 Task: In the Page Animals.pptxselect the entire text, and change the font case to  'sentence case'and apply the design theme 'facet'and apply the transition fall overand insert the  date and timewith color yellow
Action: Mouse moved to (25, 93)
Screenshot: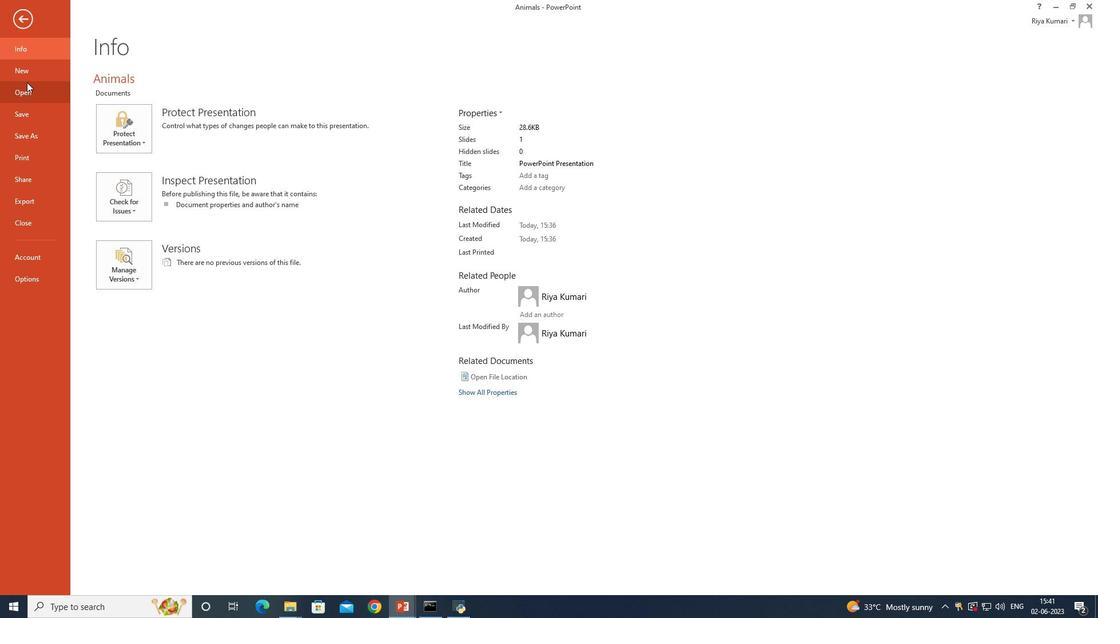 
Action: Mouse pressed left at (25, 93)
Screenshot: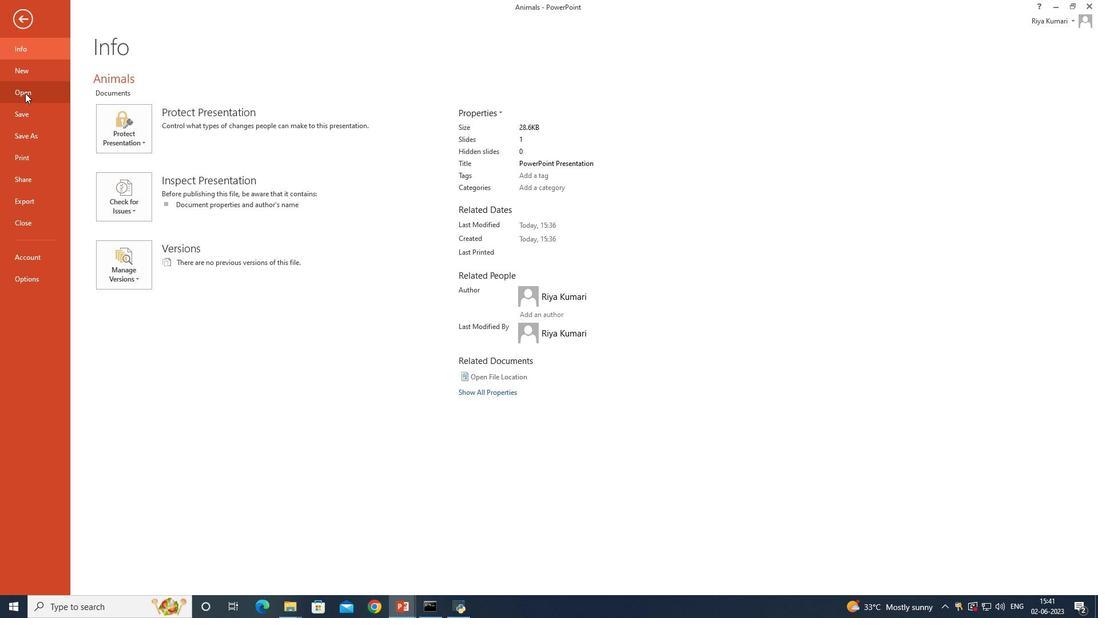 
Action: Mouse moved to (405, 120)
Screenshot: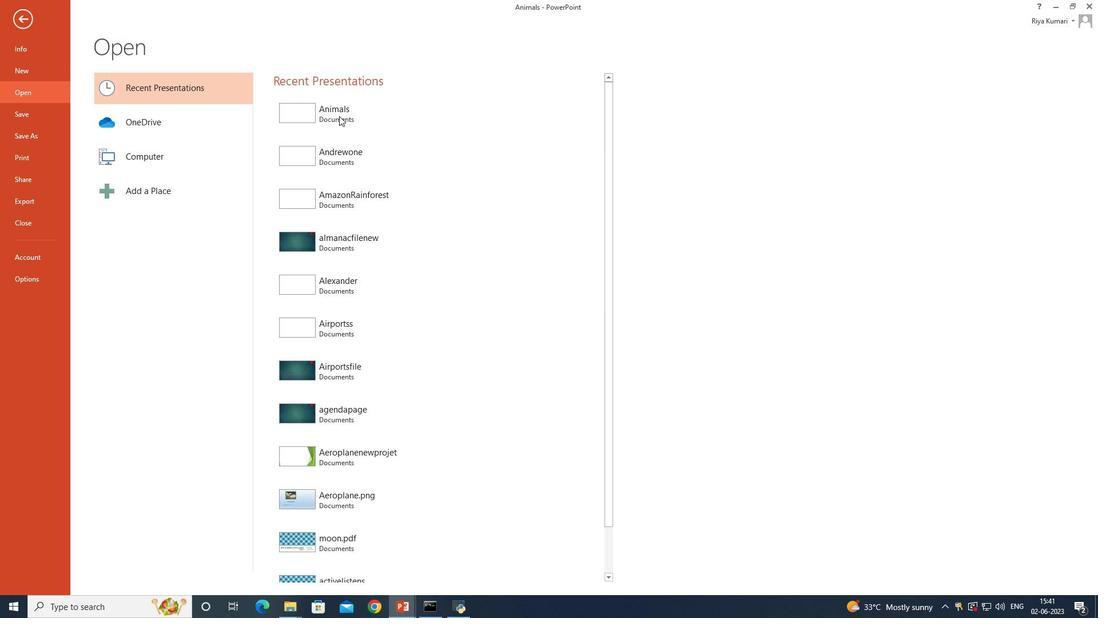 
Action: Mouse pressed left at (405, 120)
Screenshot: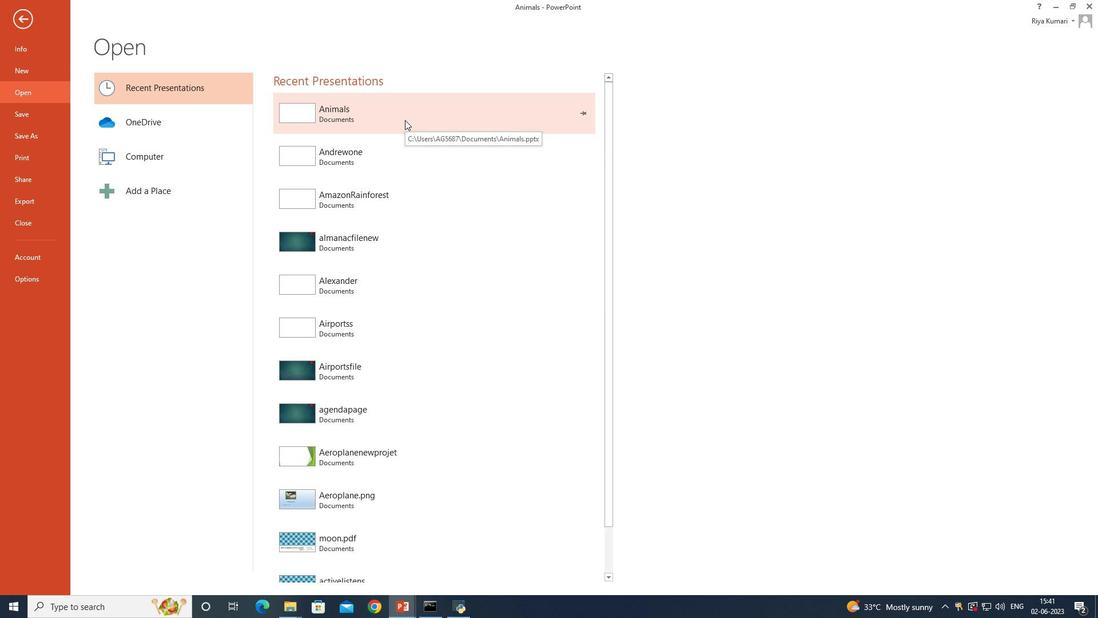 
Action: Mouse moved to (622, 353)
Screenshot: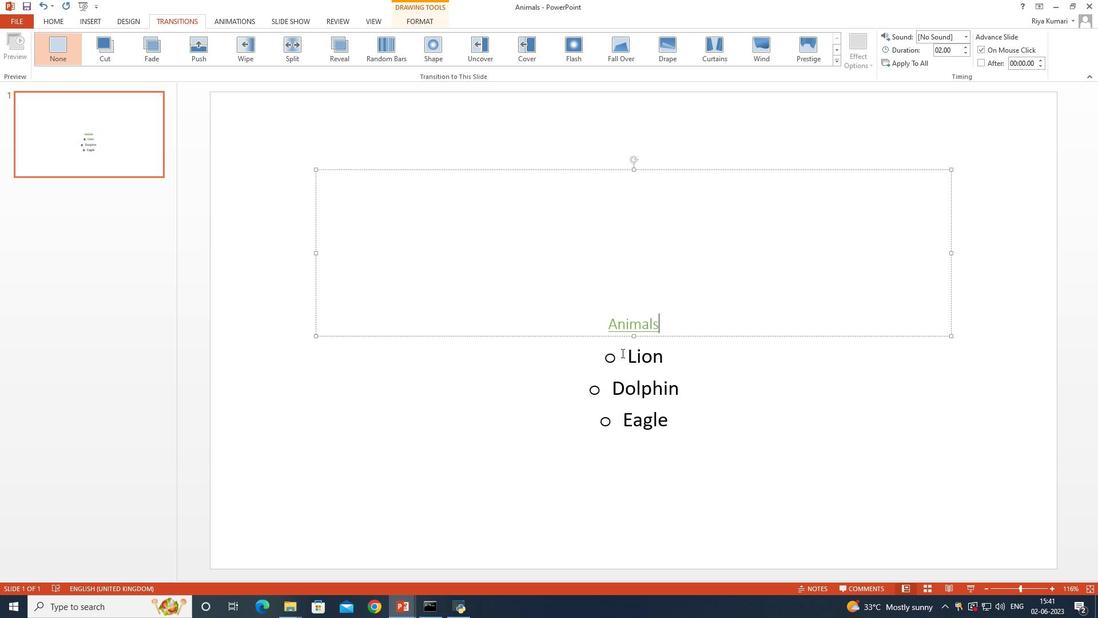 
Action: Mouse pressed left at (622, 353)
Screenshot: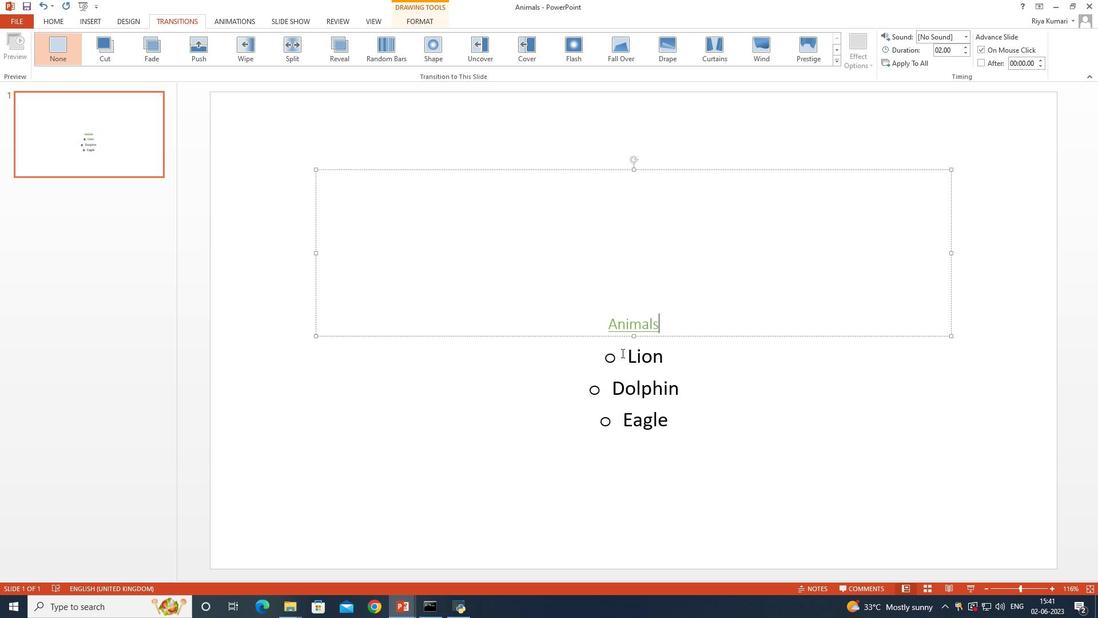 
Action: Mouse moved to (42, 17)
Screenshot: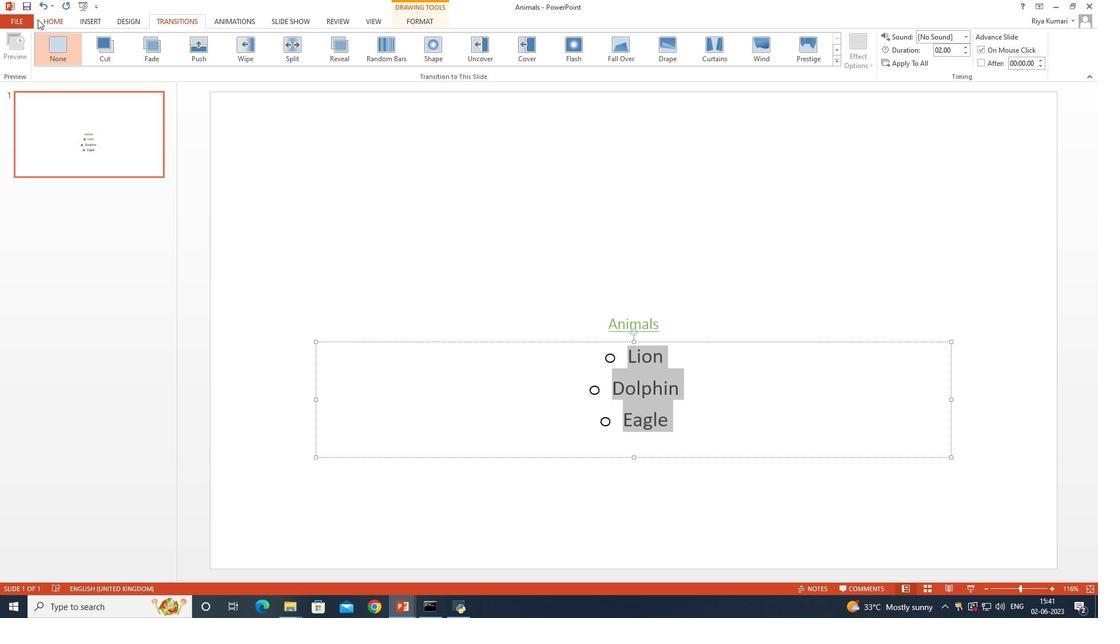 
Action: Mouse pressed left at (42, 17)
Screenshot: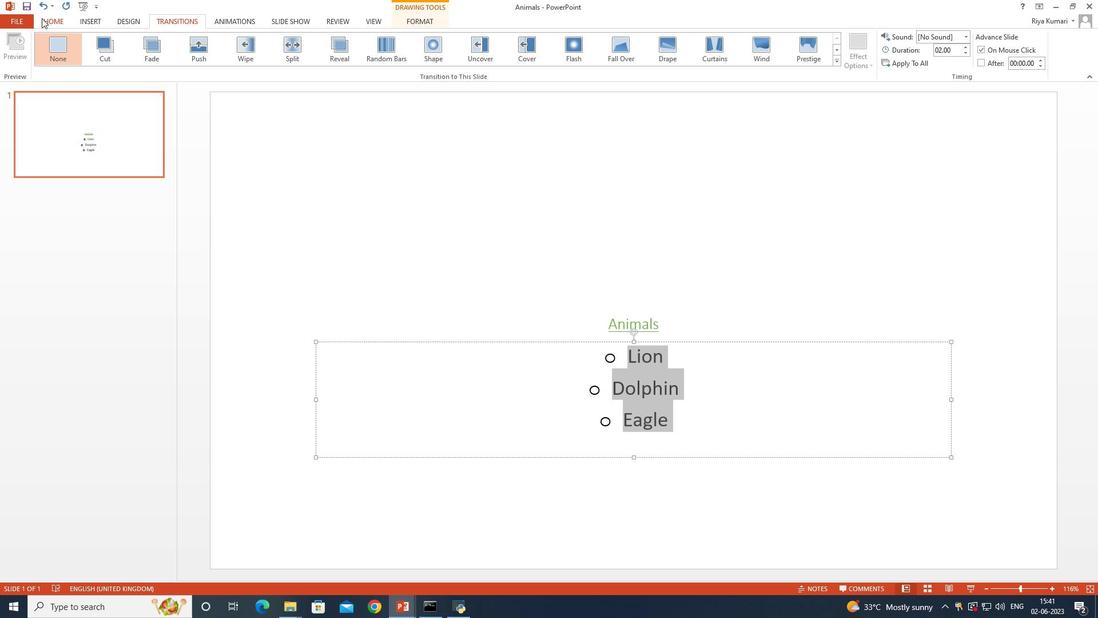 
Action: Mouse moved to (254, 58)
Screenshot: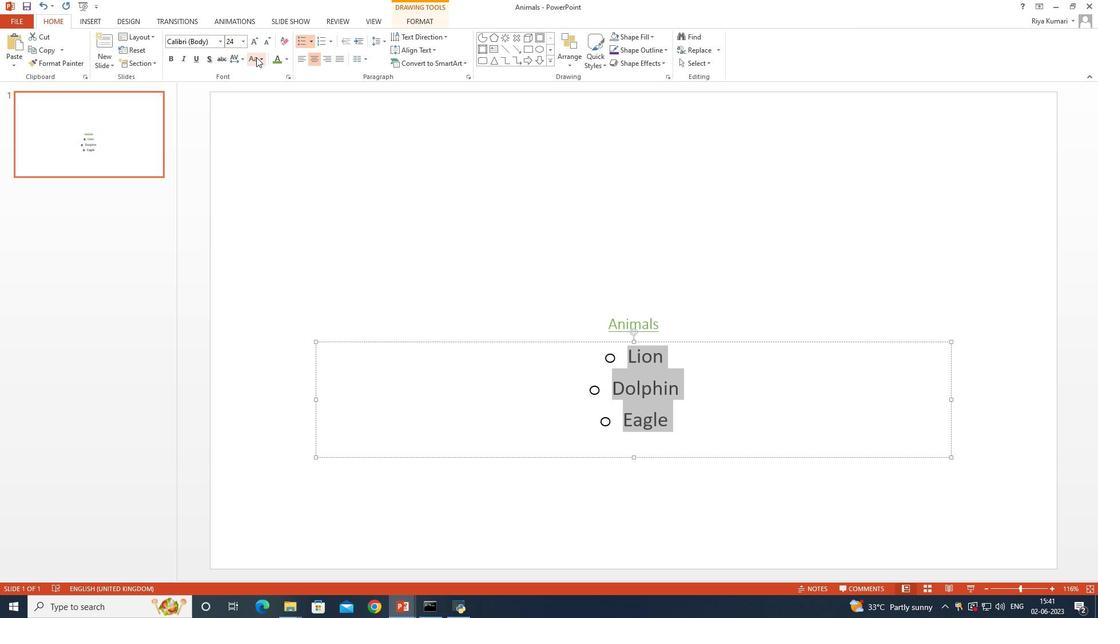 
Action: Mouse pressed left at (254, 58)
Screenshot: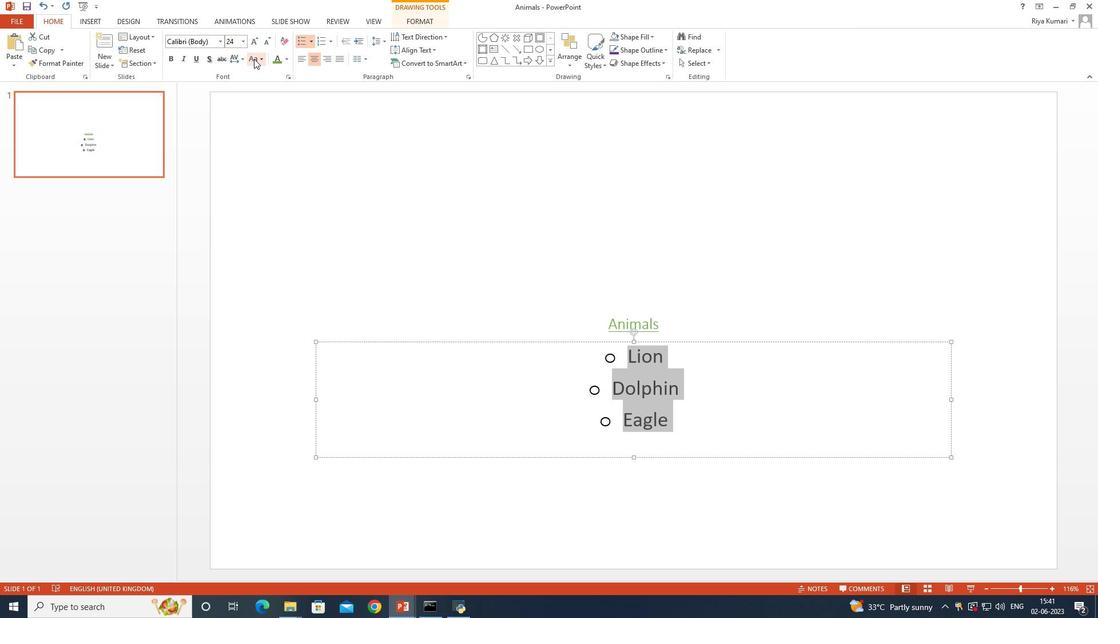 
Action: Mouse moved to (275, 70)
Screenshot: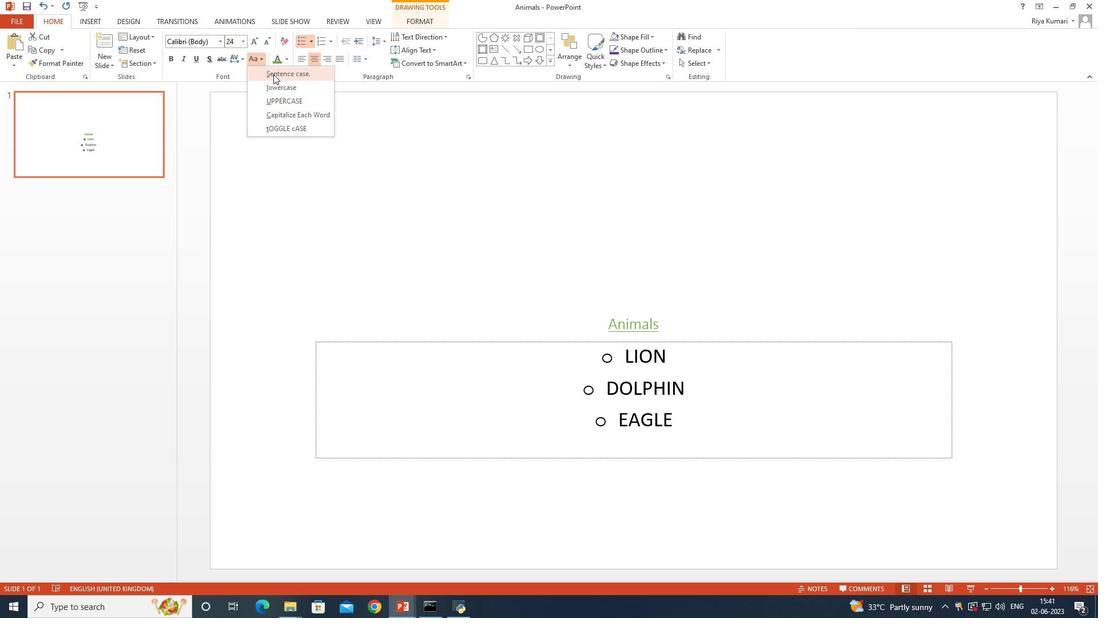 
Action: Mouse pressed left at (275, 70)
Screenshot: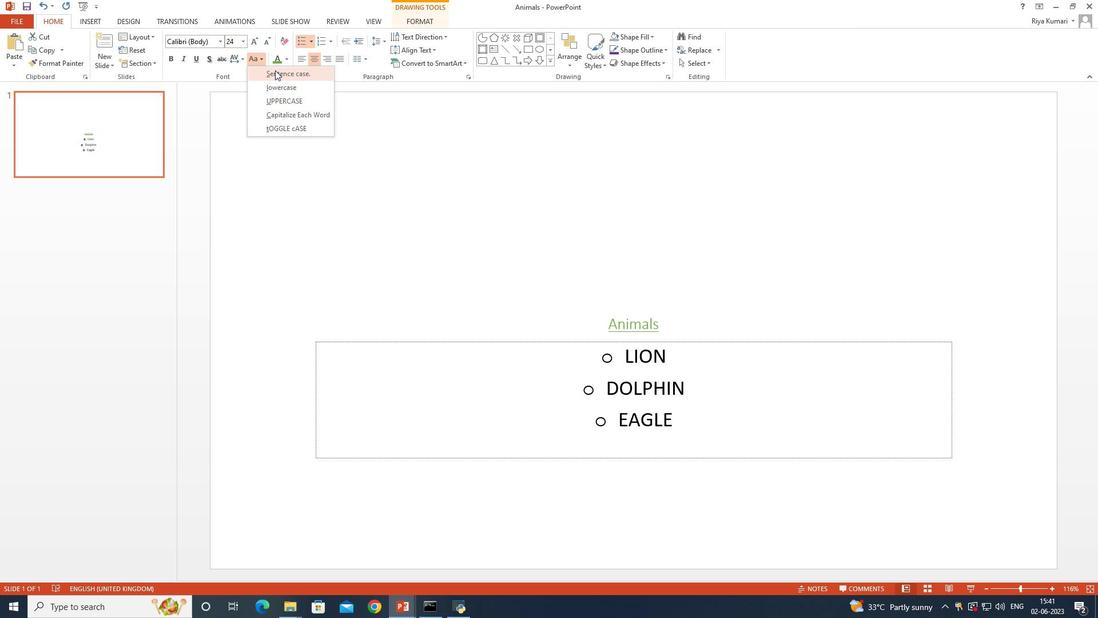 
Action: Mouse moved to (136, 22)
Screenshot: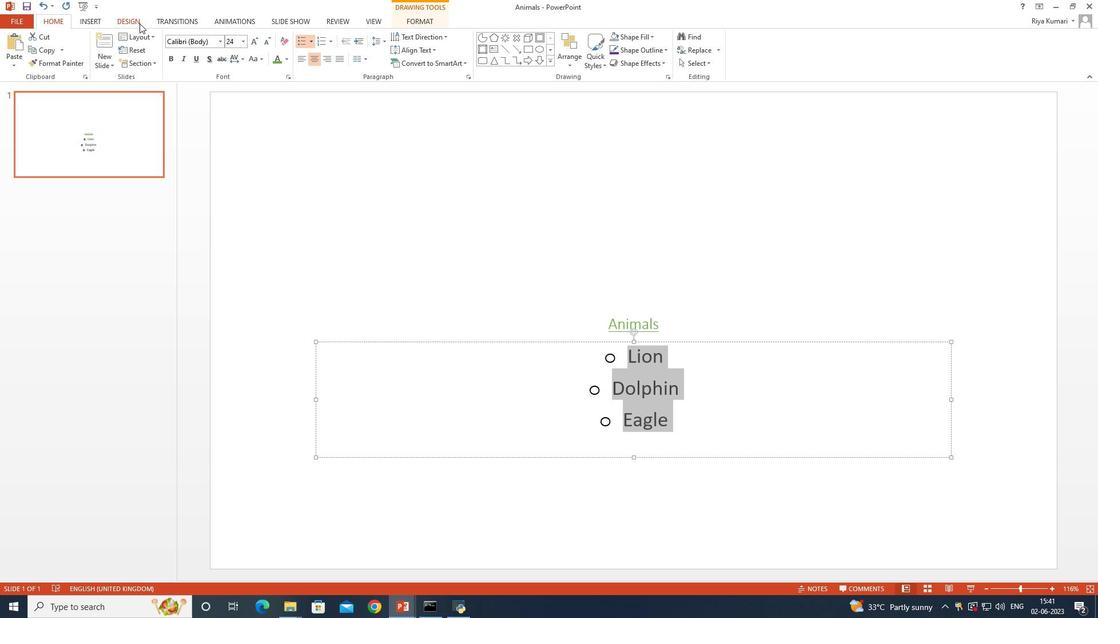 
Action: Mouse pressed left at (136, 22)
Screenshot: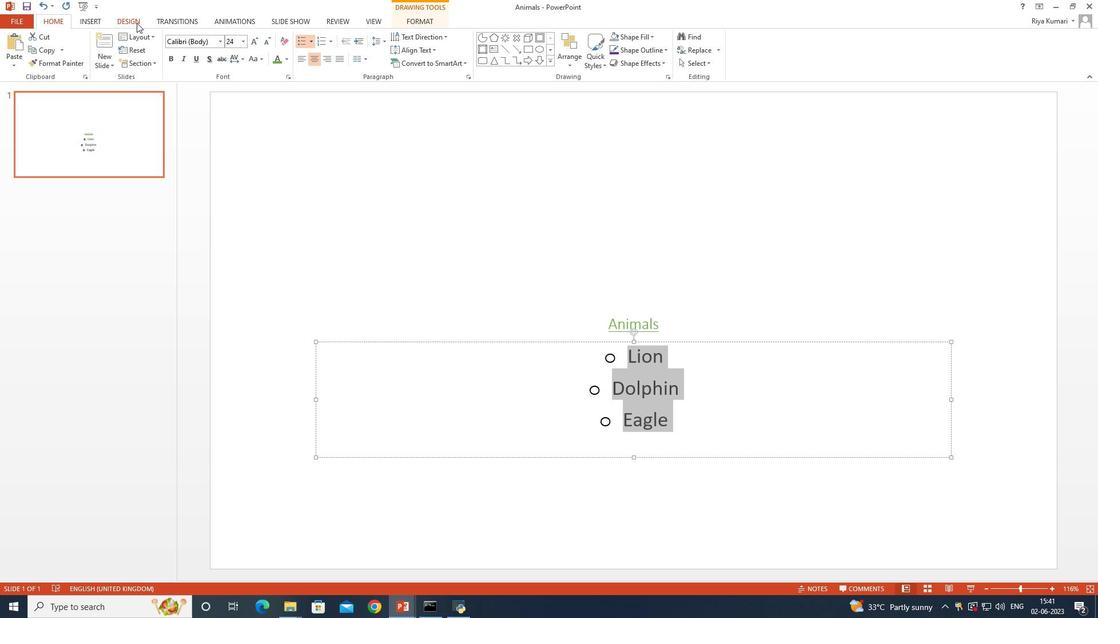 
Action: Mouse moved to (146, 46)
Screenshot: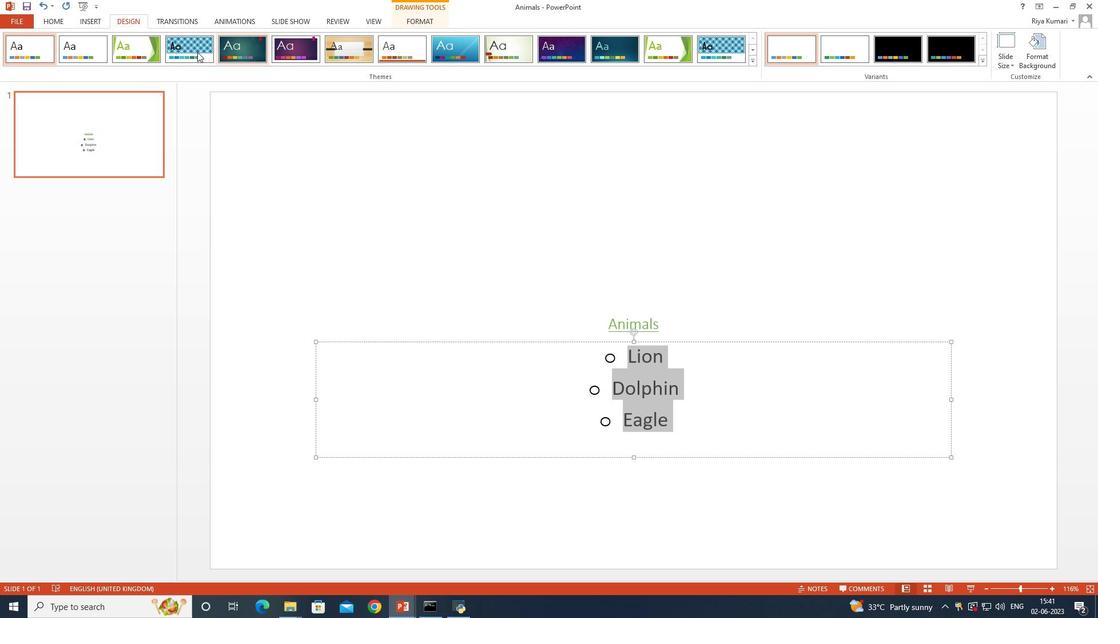 
Action: Mouse pressed left at (146, 46)
Screenshot: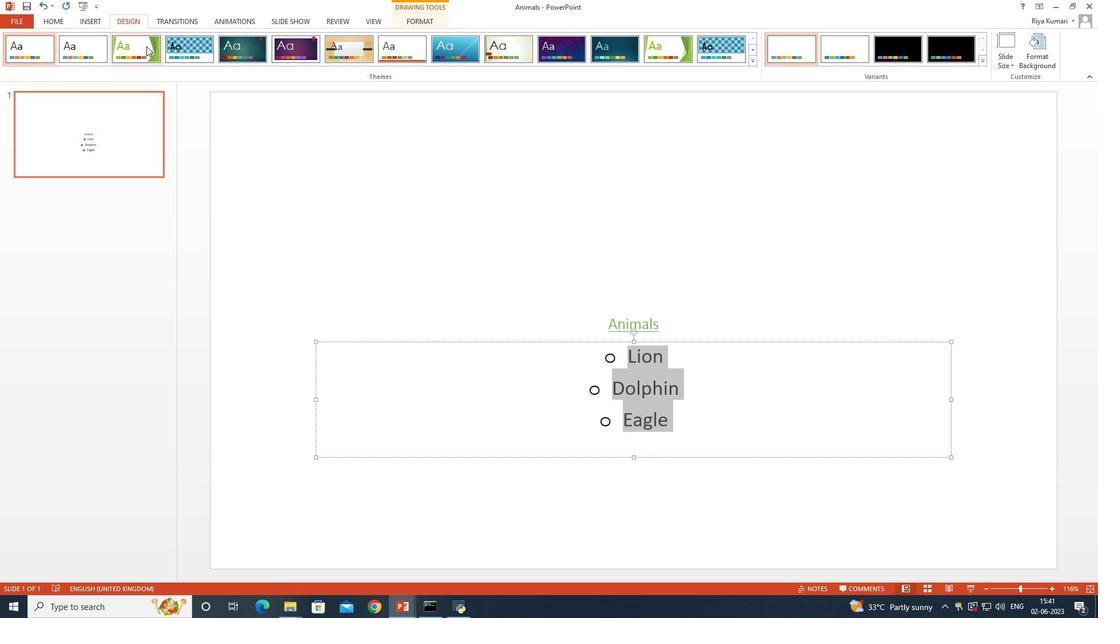 
Action: Mouse moved to (166, 21)
Screenshot: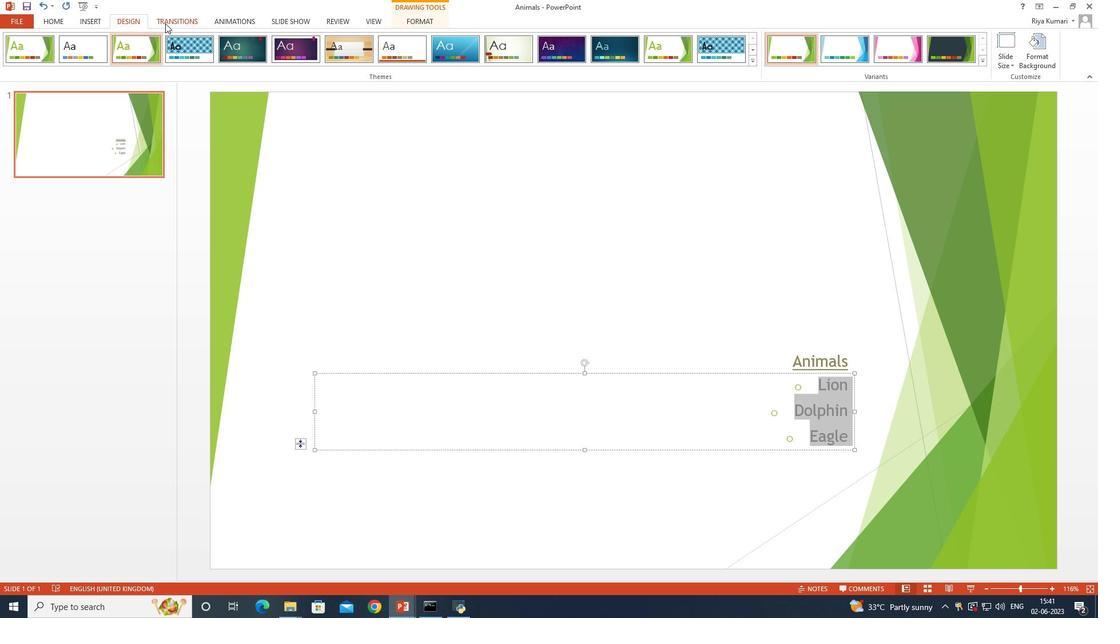 
Action: Mouse pressed left at (166, 21)
Screenshot: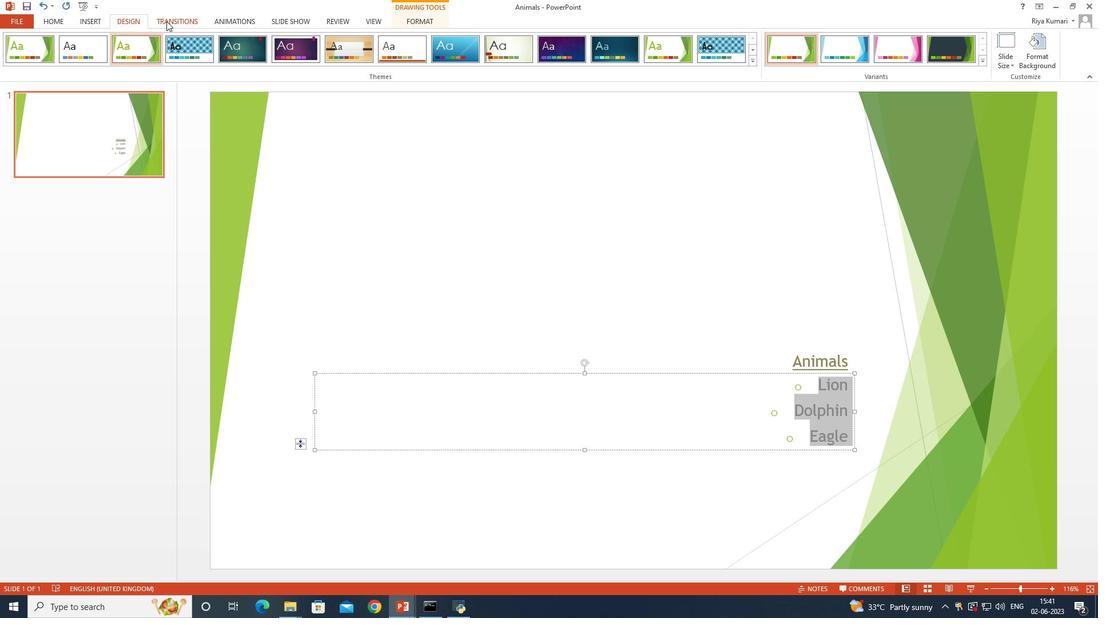 
Action: Mouse moved to (610, 46)
Screenshot: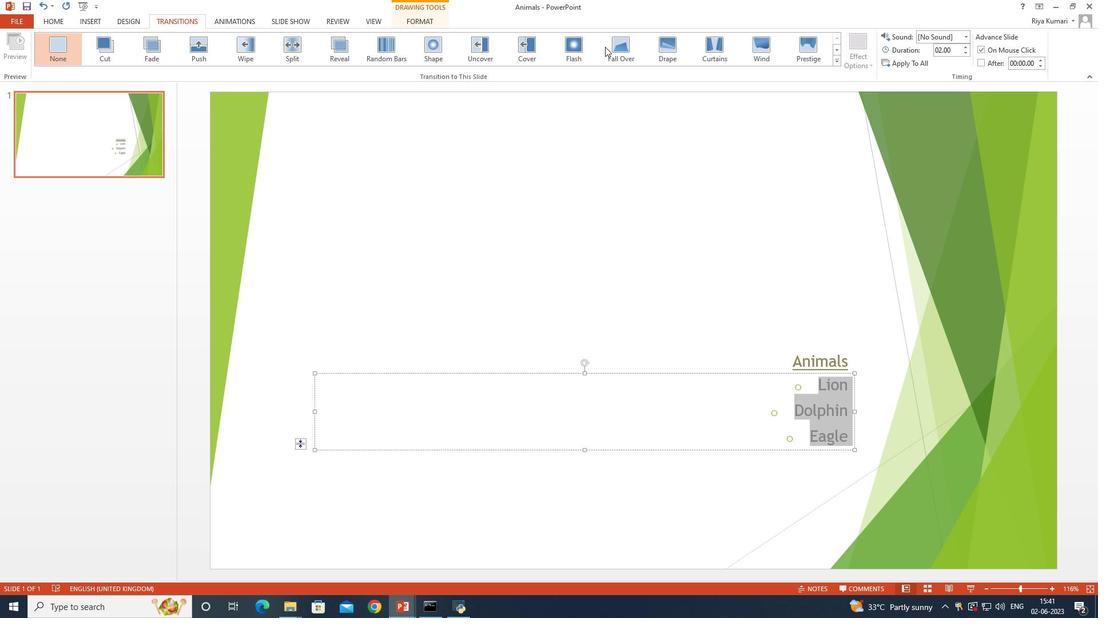 
Action: Mouse pressed left at (610, 46)
Screenshot: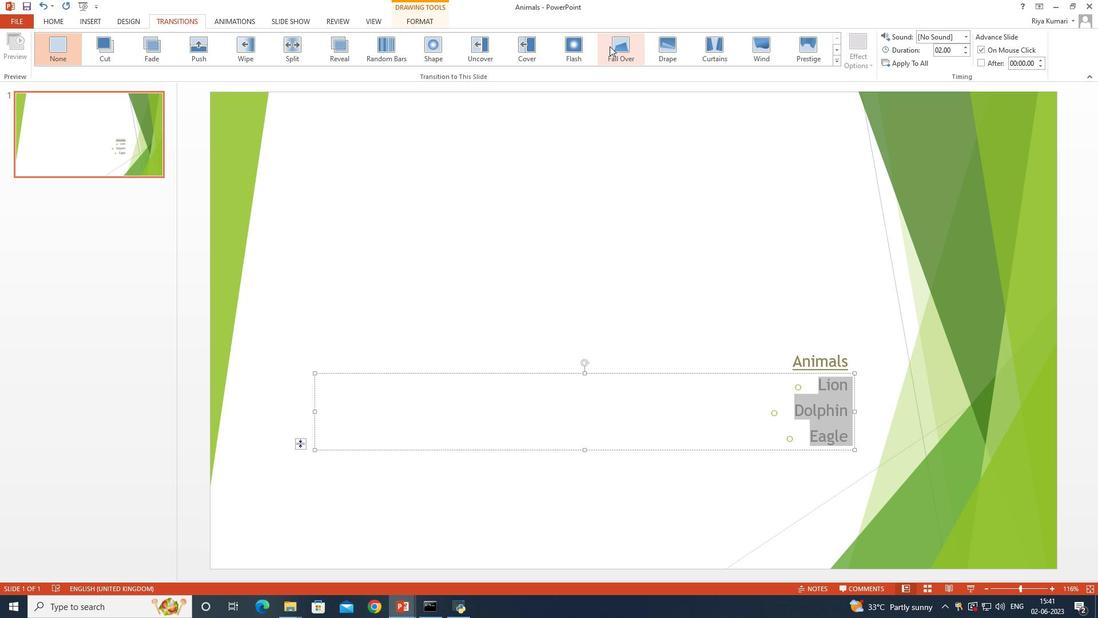 
Action: Mouse moved to (612, 62)
Screenshot: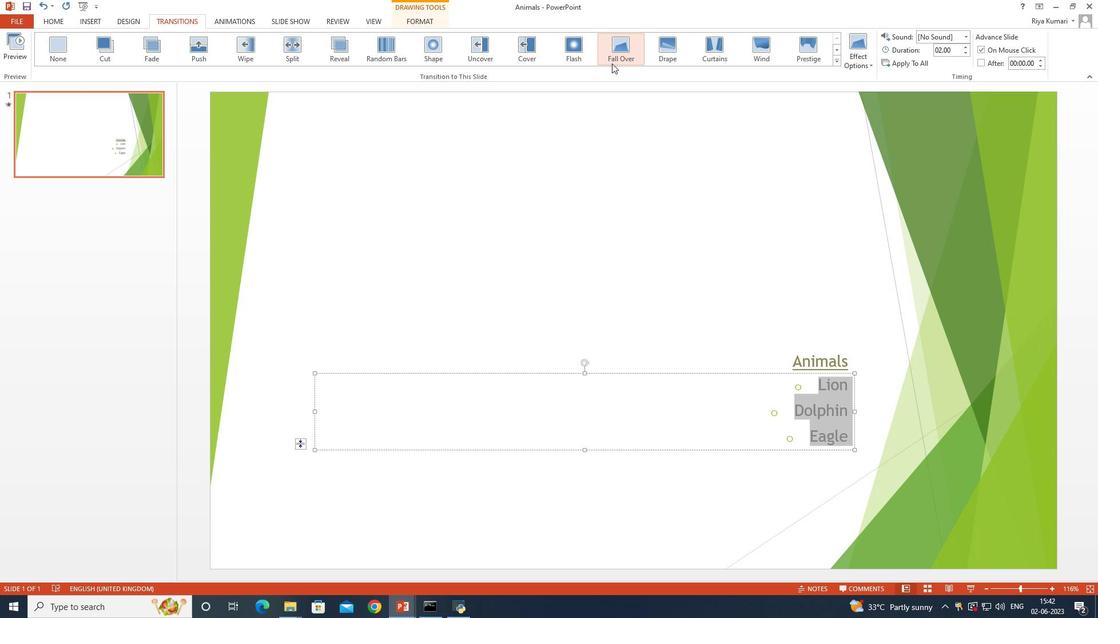 
Action: Mouse pressed left at (612, 62)
Screenshot: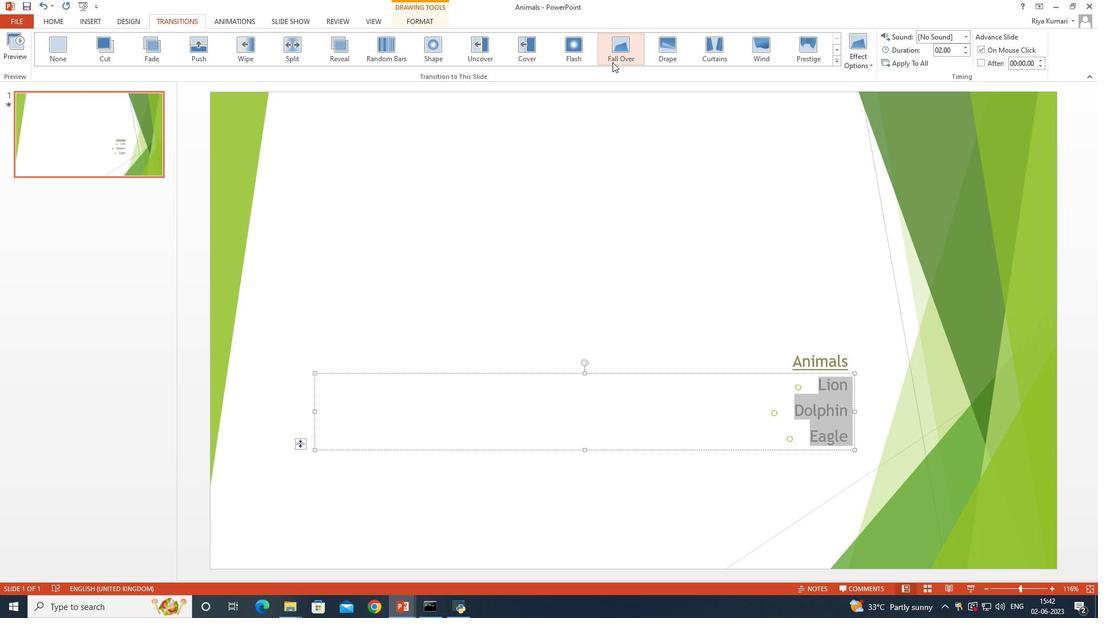 
Action: Mouse moved to (50, 22)
Screenshot: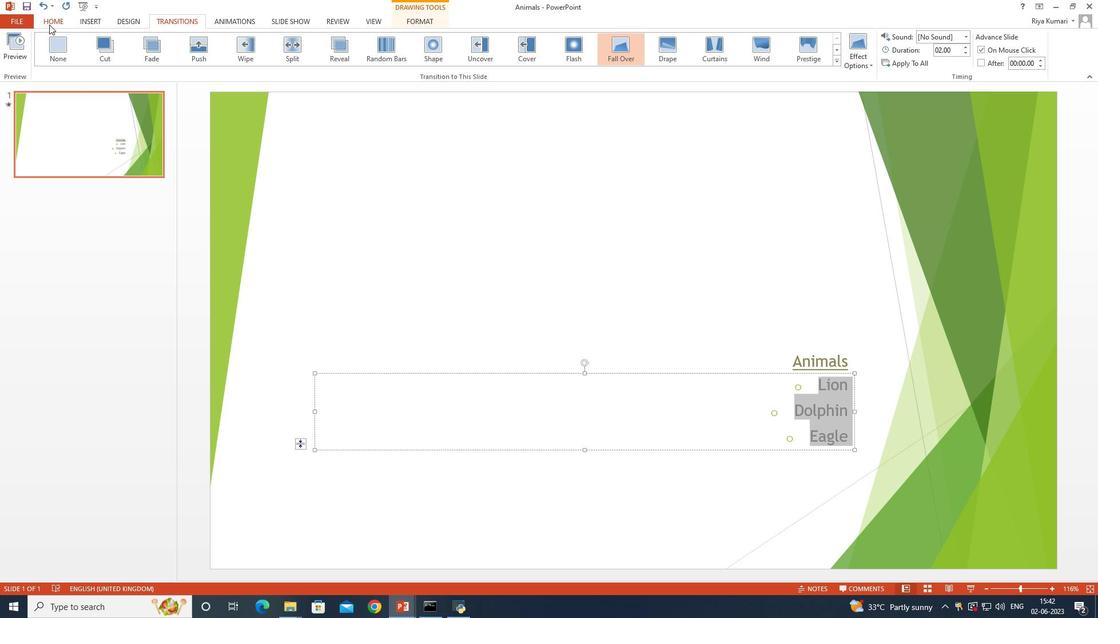 
Action: Mouse pressed left at (50, 22)
Screenshot: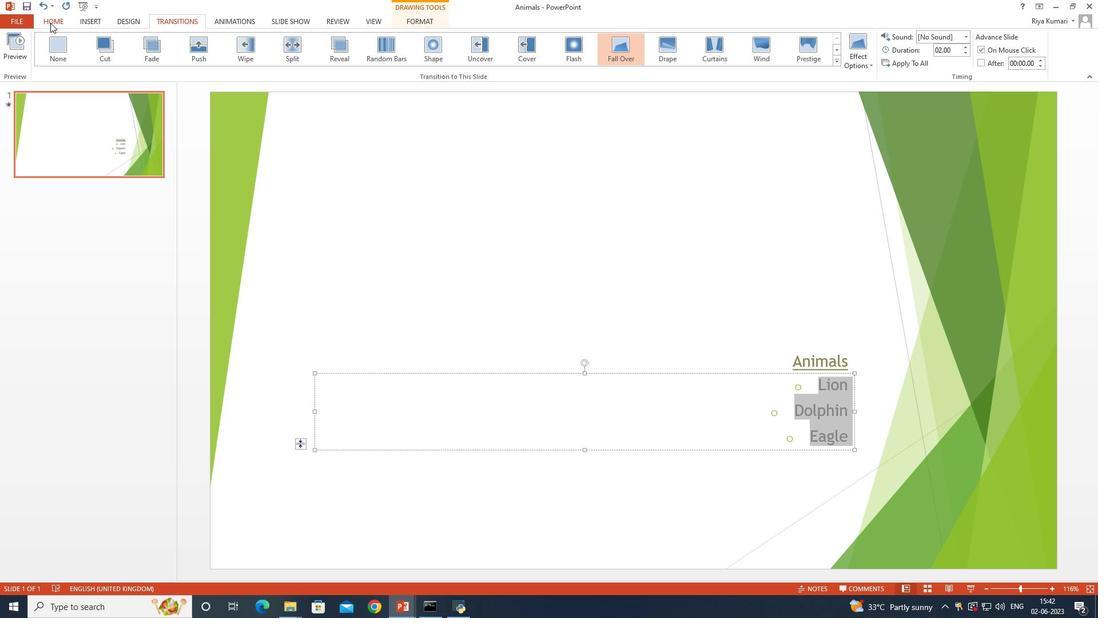 
Action: Mouse moved to (91, 21)
Screenshot: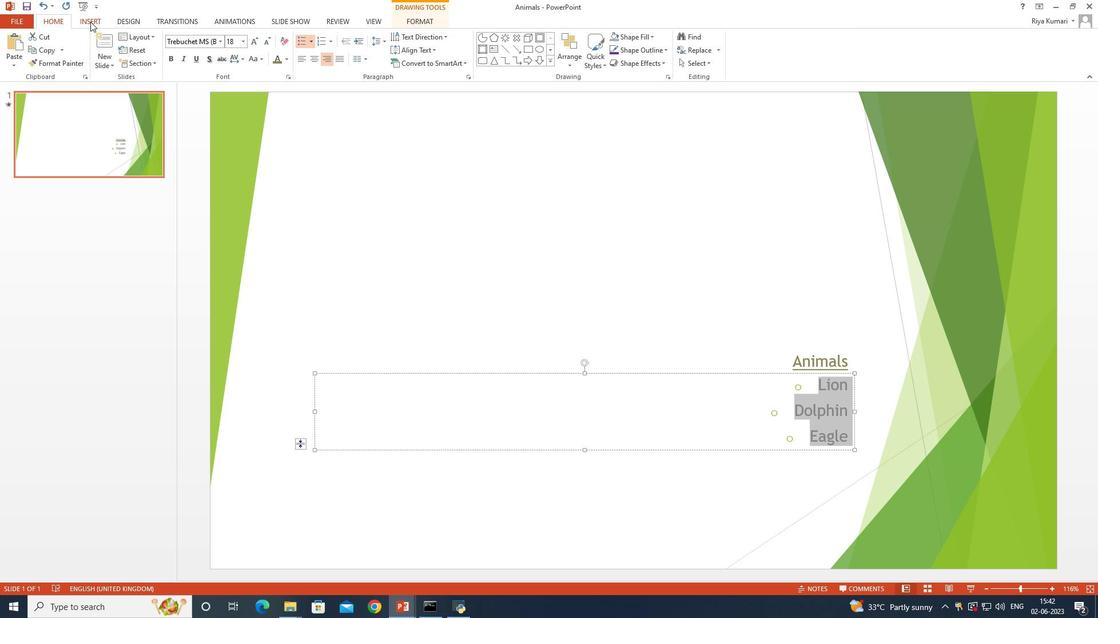 
Action: Mouse pressed left at (91, 21)
Screenshot: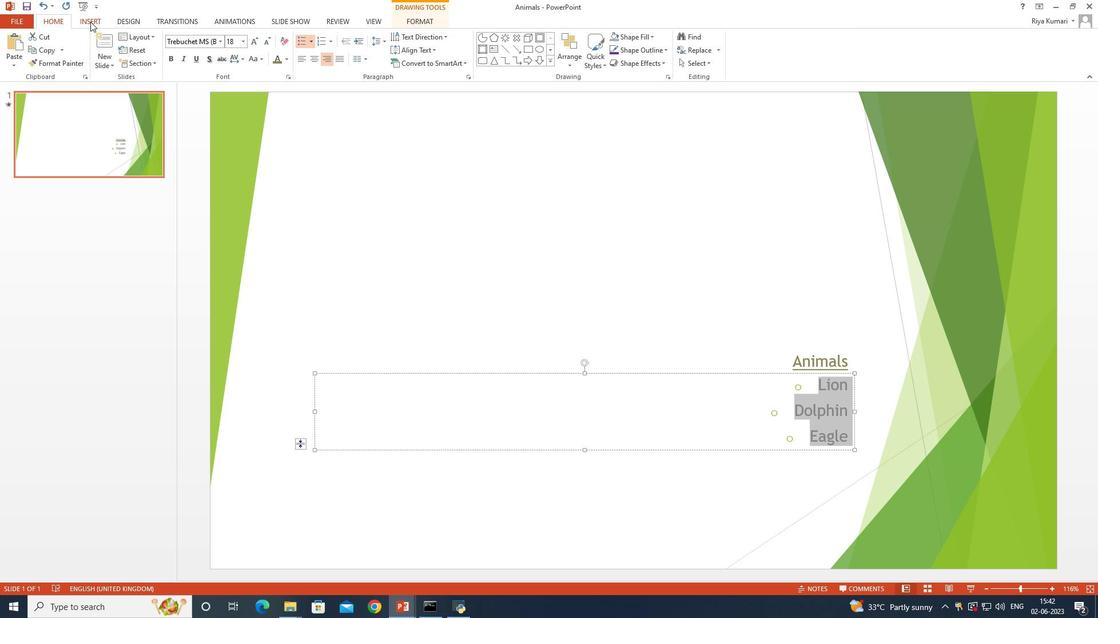 
Action: Mouse moved to (492, 60)
Screenshot: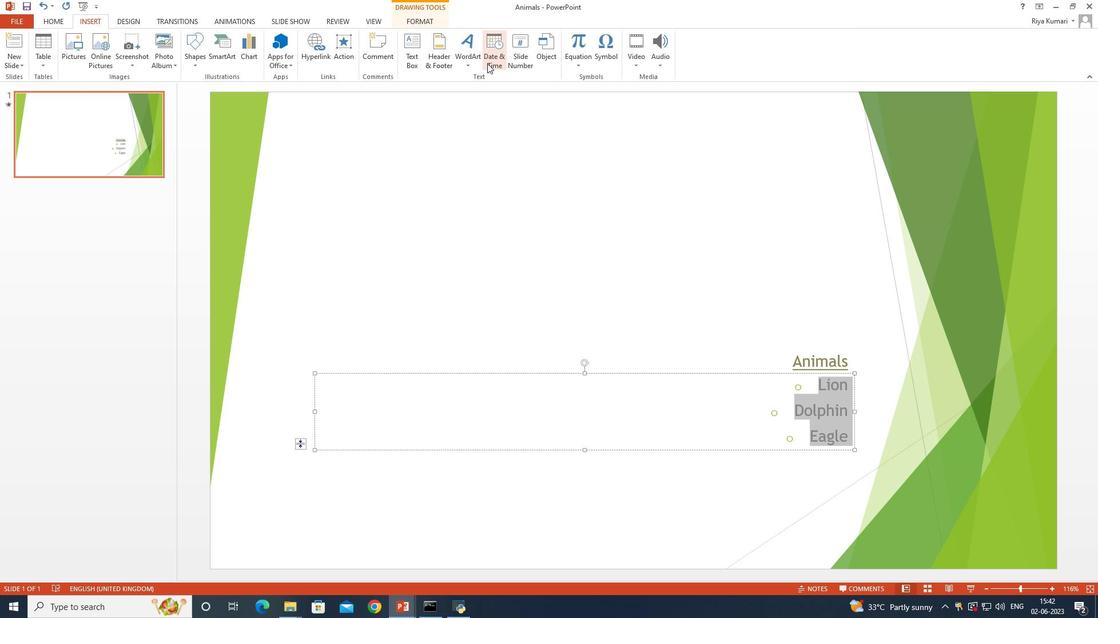 
Action: Mouse pressed left at (492, 60)
Screenshot: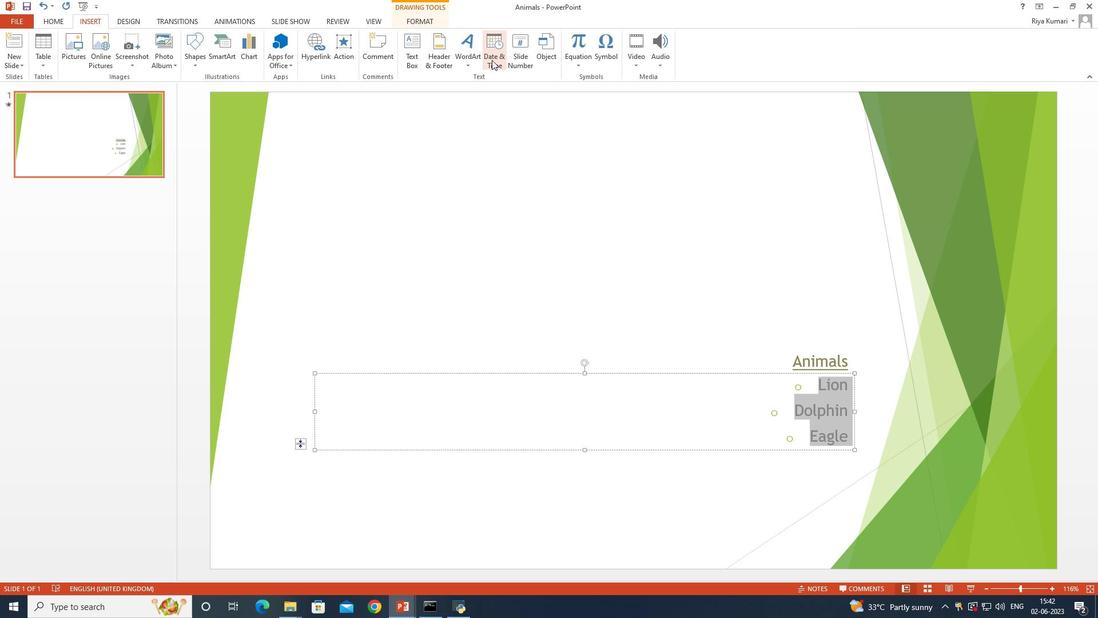 
Action: Mouse moved to (452, 260)
Screenshot: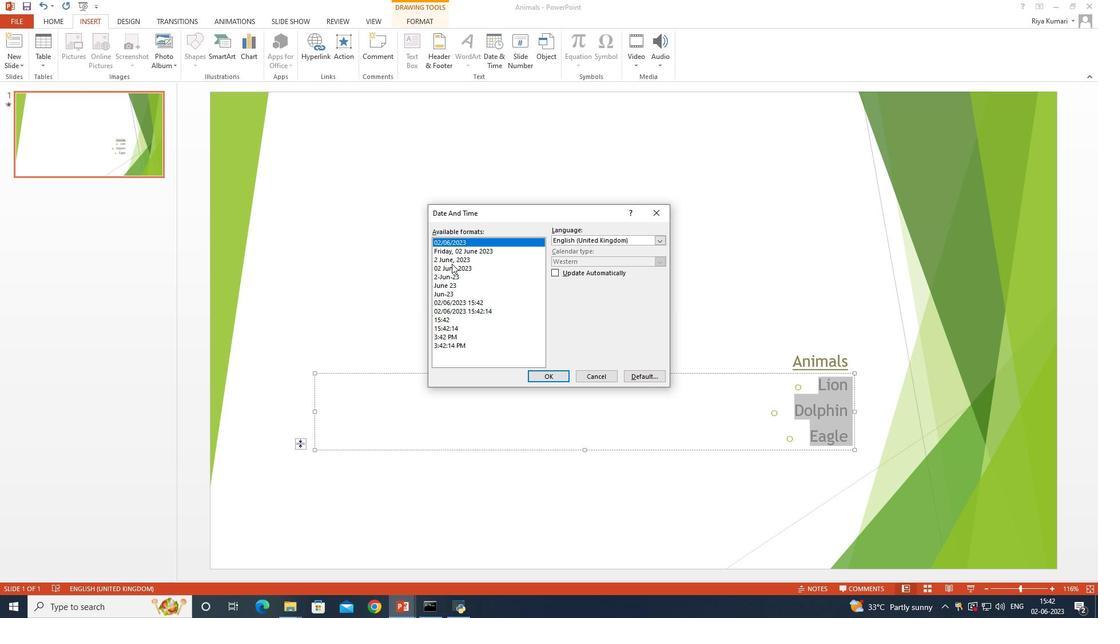 
Action: Mouse pressed left at (452, 260)
Screenshot: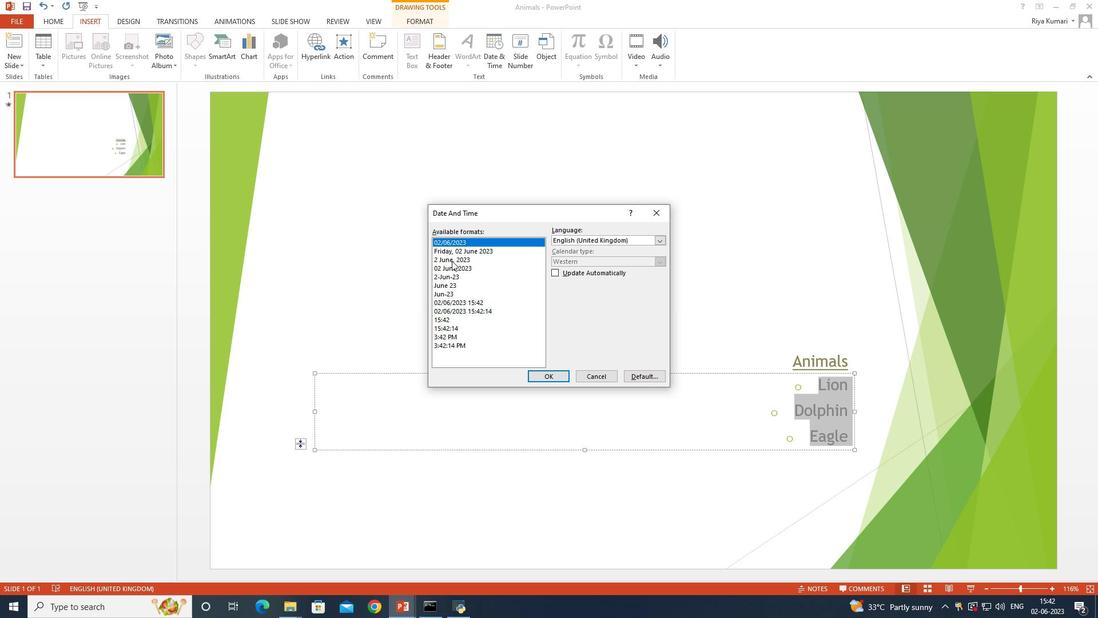 
Action: Mouse moved to (544, 373)
Screenshot: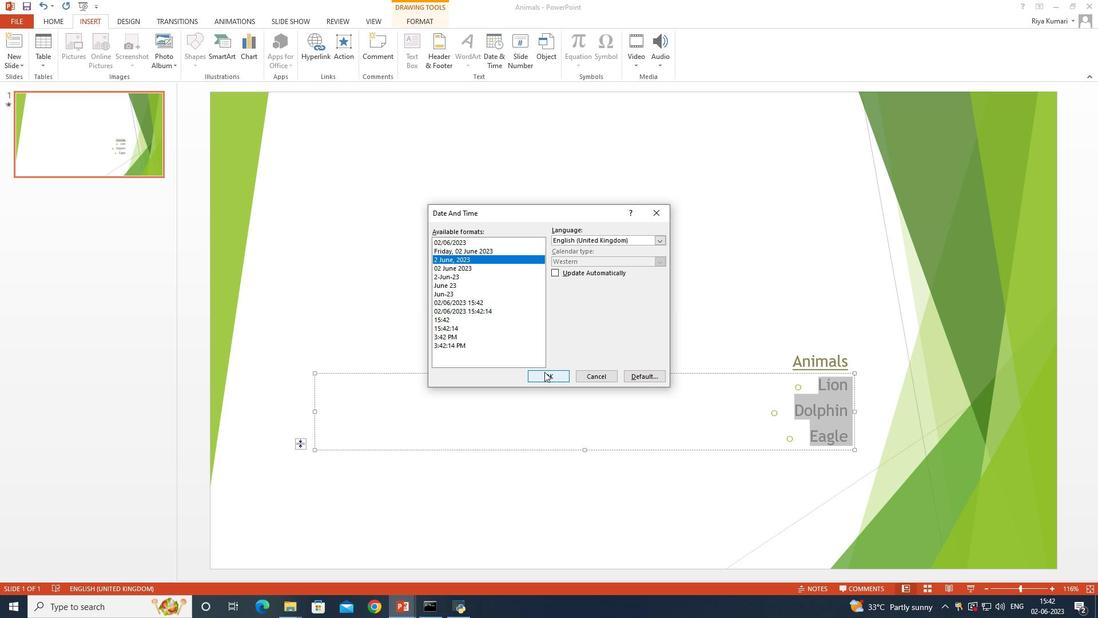 
Action: Mouse pressed left at (544, 373)
Screenshot: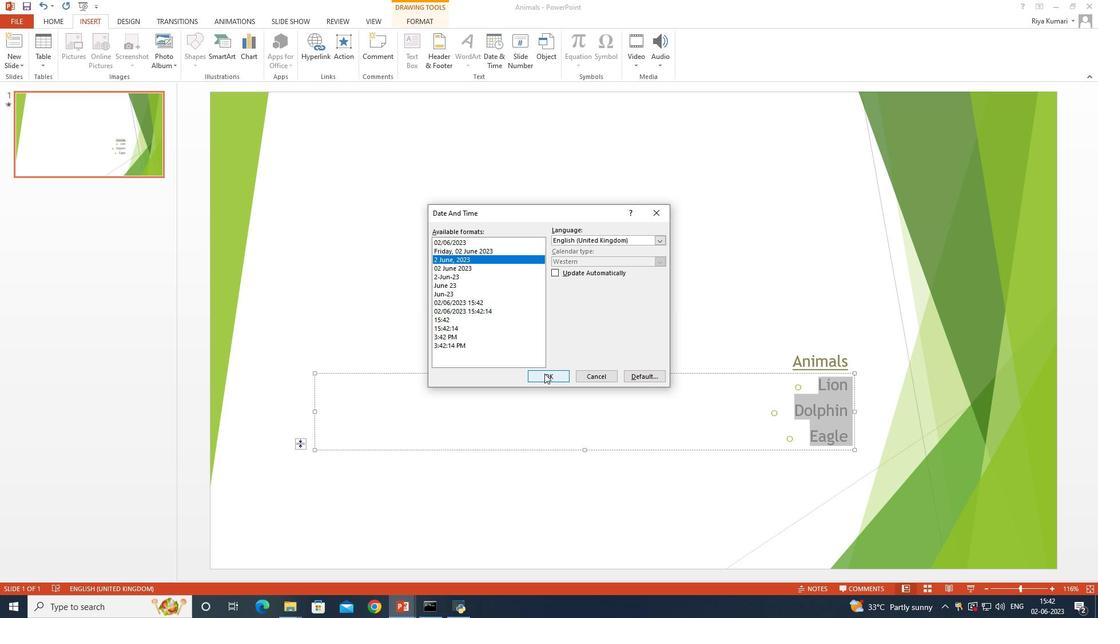 
Action: Mouse moved to (678, 376)
Screenshot: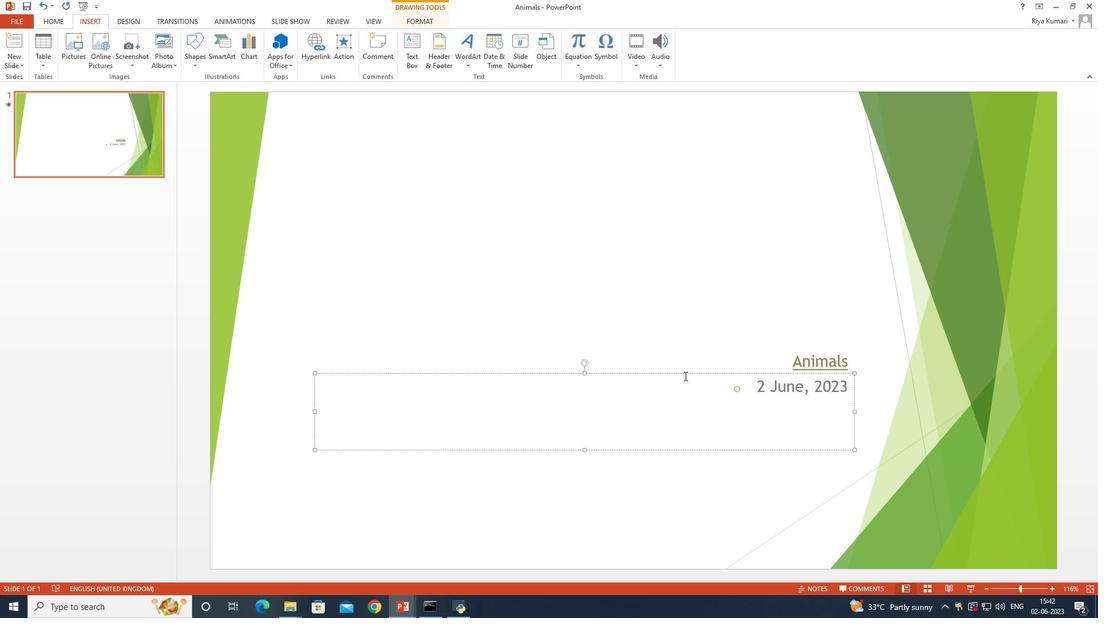 
Action: Key pressed ctrl+Z
Screenshot: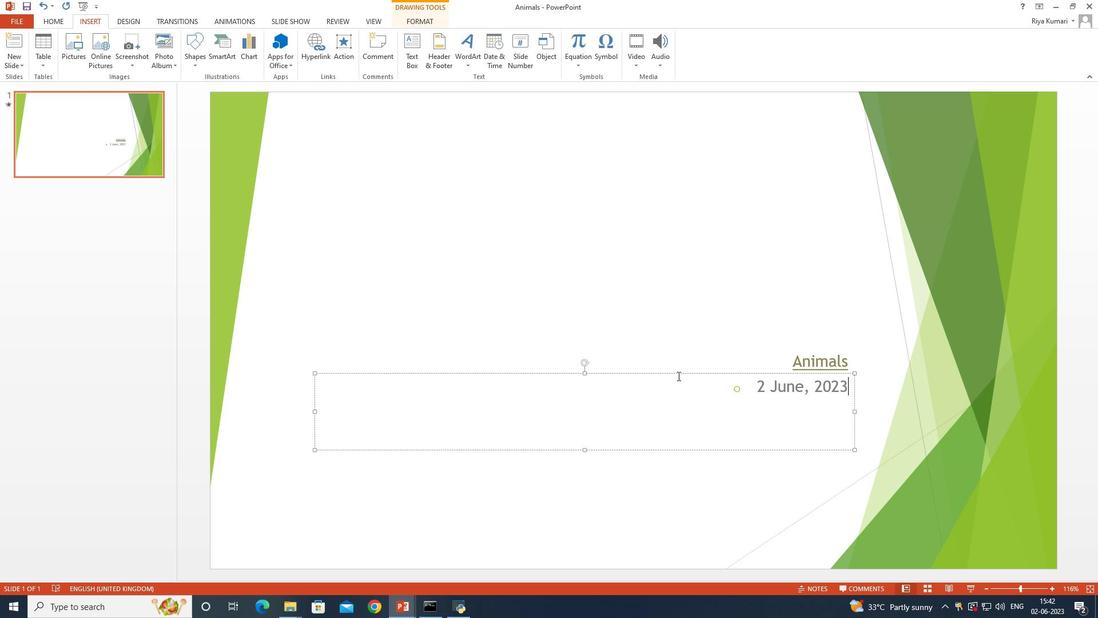 
Action: Mouse moved to (766, 327)
Screenshot: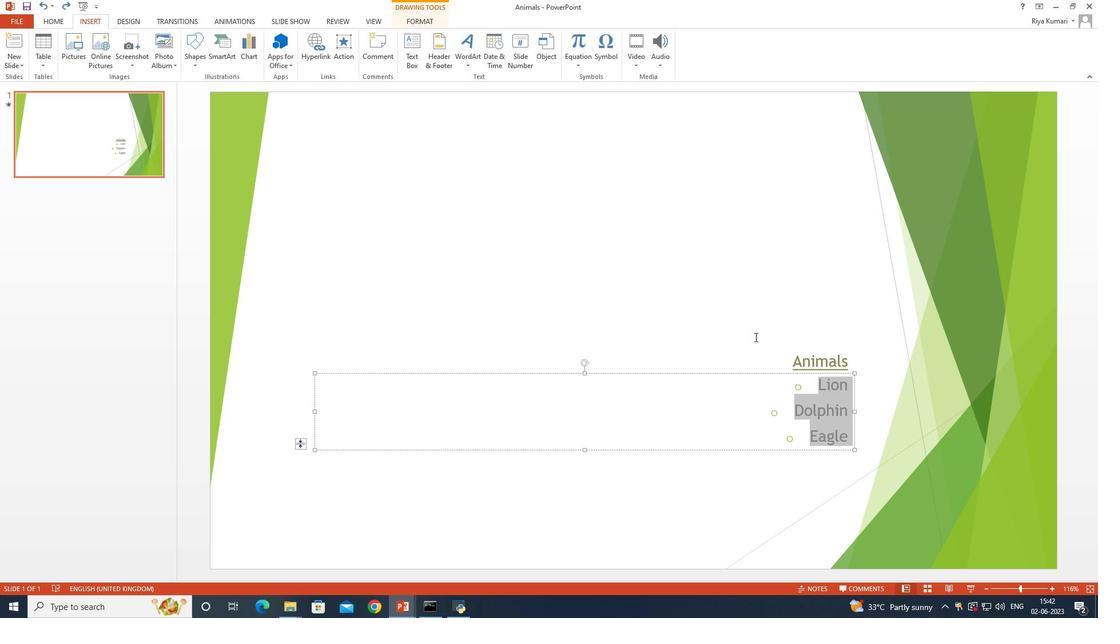 
Action: Mouse pressed left at (766, 327)
Screenshot: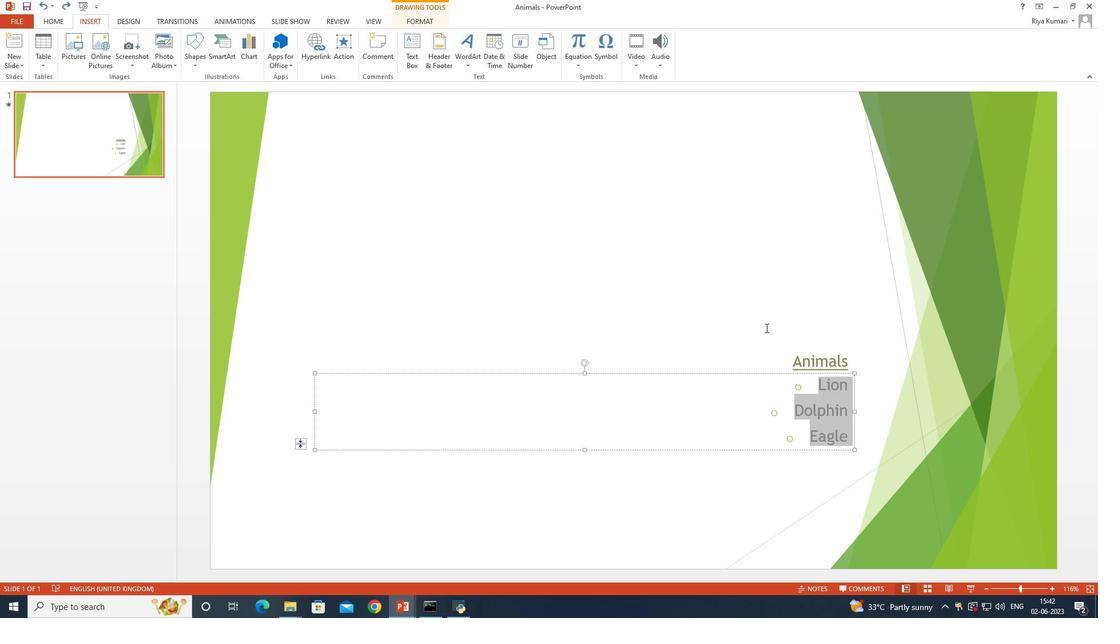 
Action: Mouse moved to (764, 218)
Screenshot: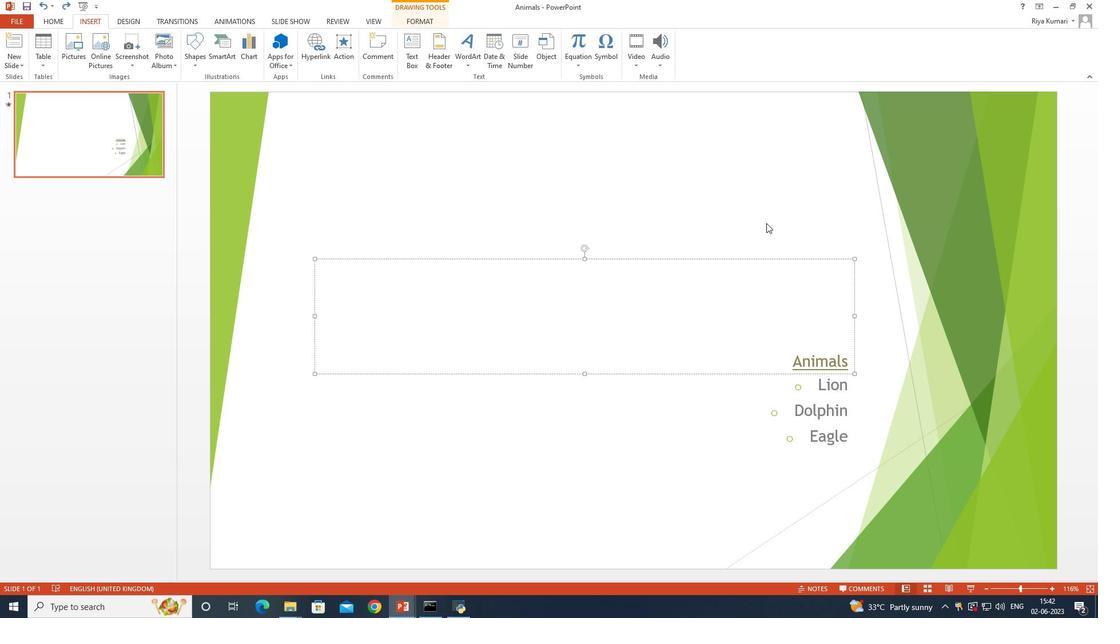
Action: Mouse pressed left at (764, 218)
Screenshot: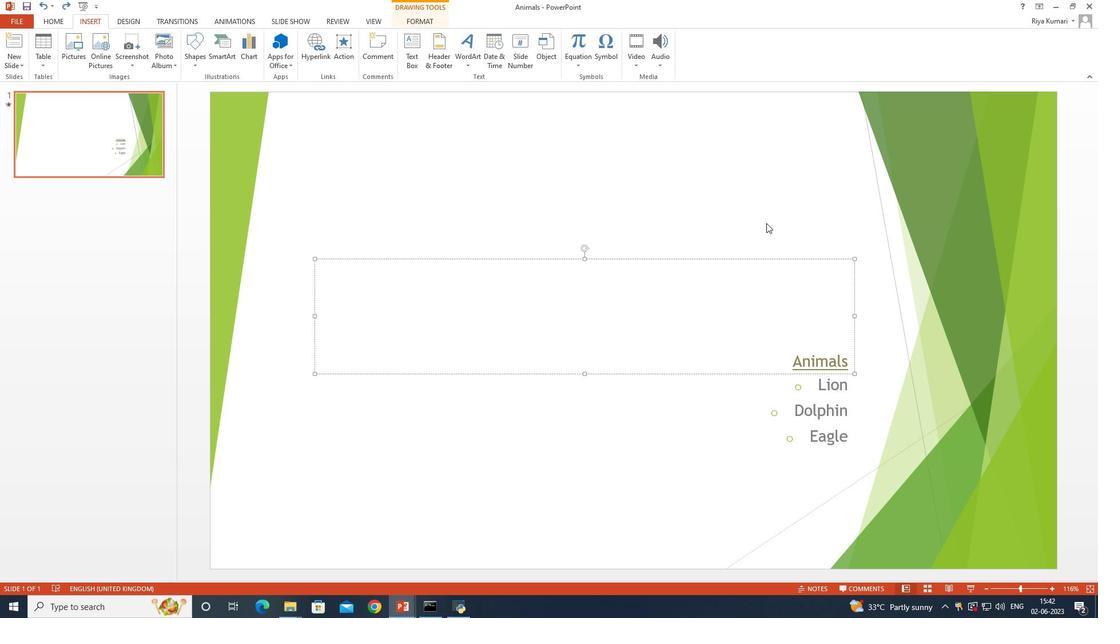 
Action: Mouse moved to (496, 47)
Screenshot: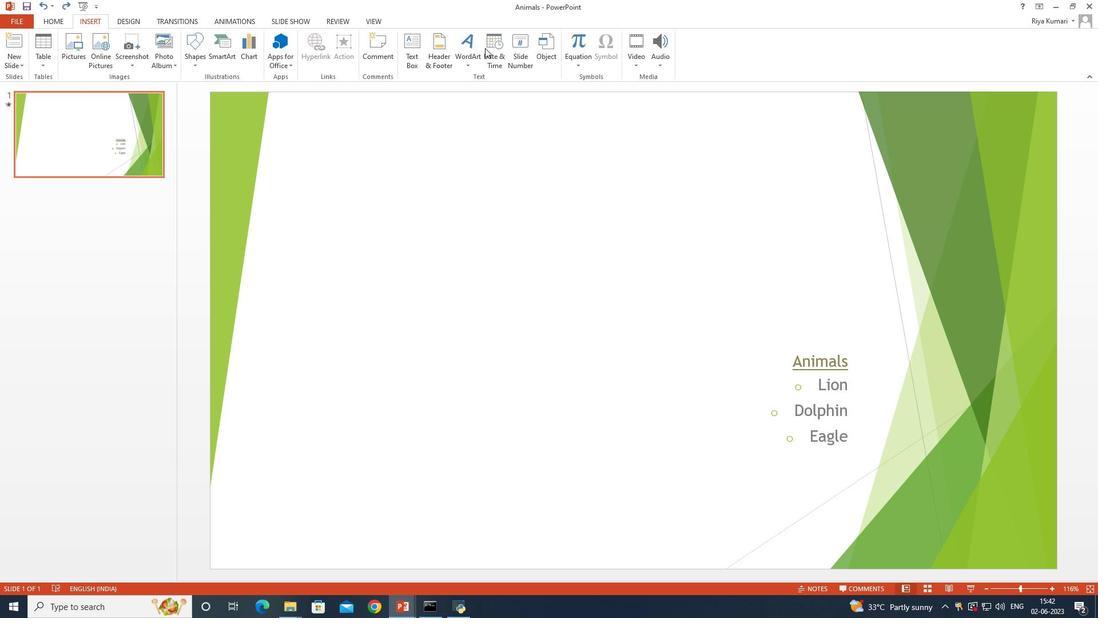 
Action: Mouse pressed left at (496, 47)
Screenshot: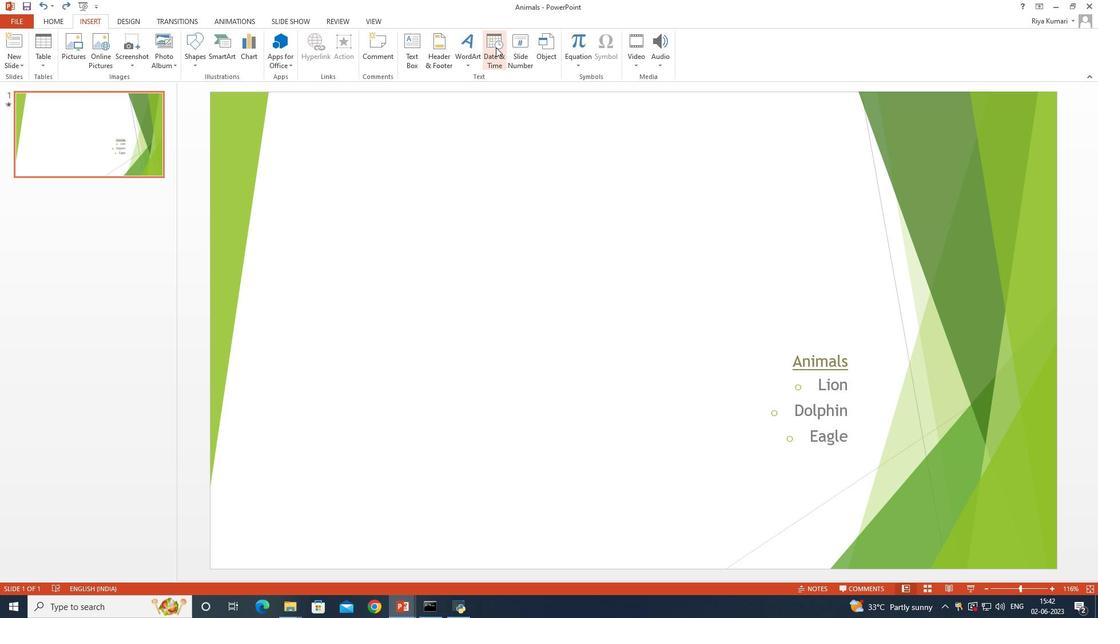 
Action: Mouse moved to (392, 237)
Screenshot: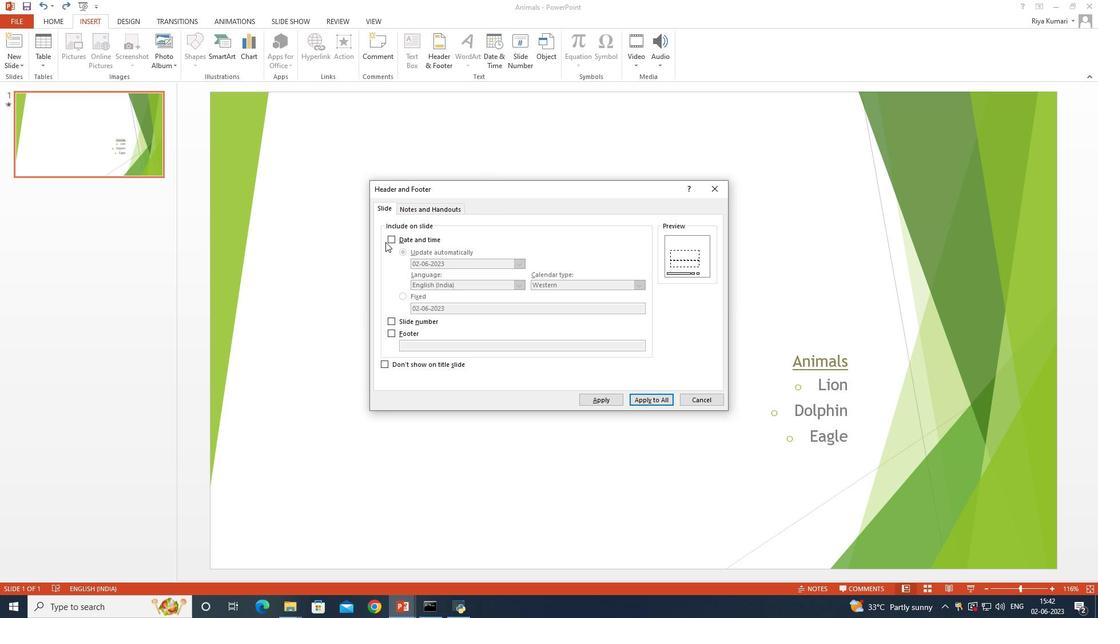 
Action: Mouse pressed left at (392, 237)
Screenshot: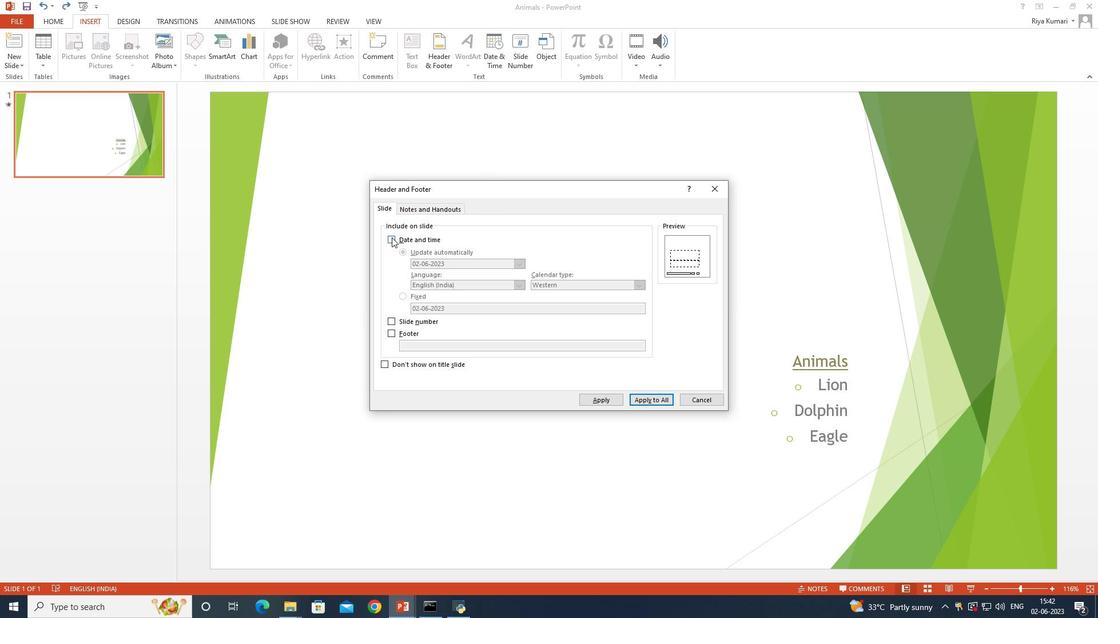 
Action: Mouse moved to (656, 400)
Screenshot: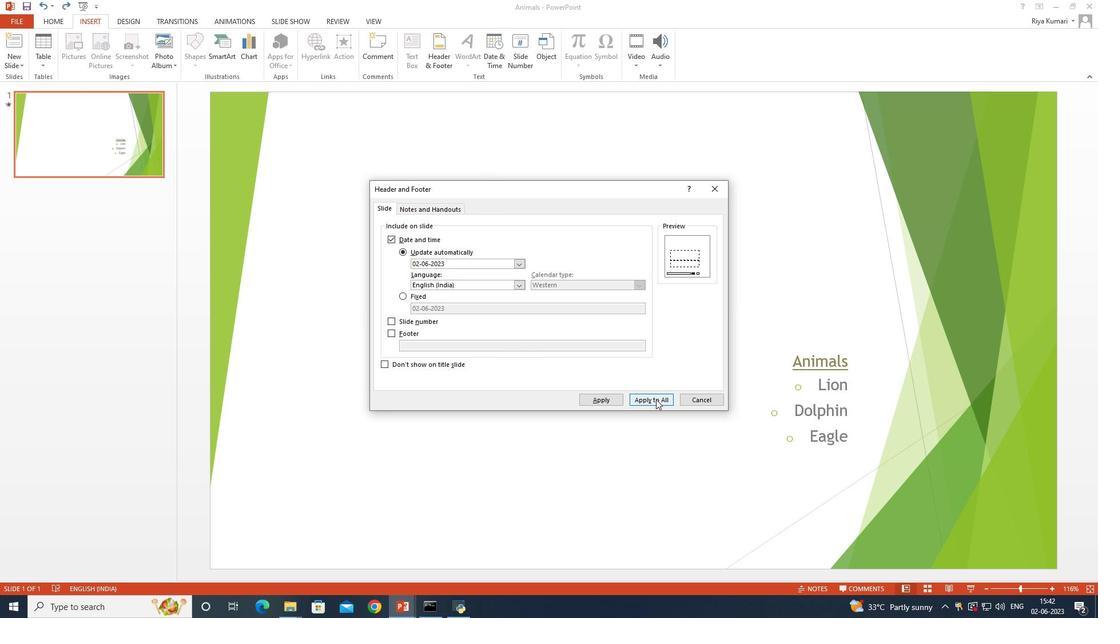 
Action: Mouse pressed left at (656, 400)
Screenshot: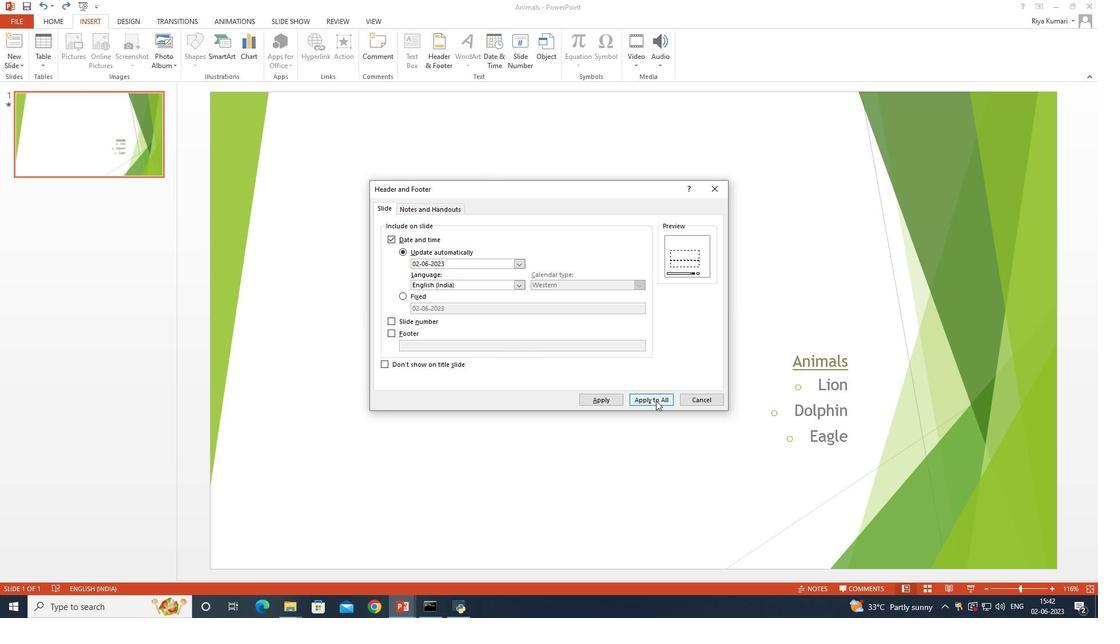 
Action: Mouse moved to (489, 52)
Screenshot: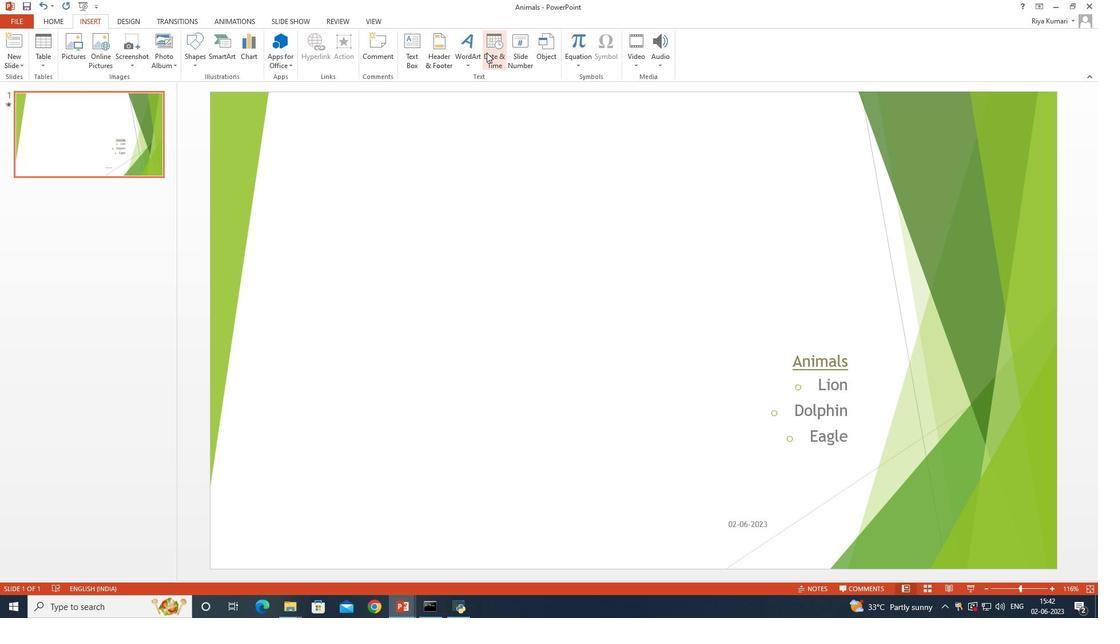 
Action: Mouse pressed left at (489, 52)
Screenshot: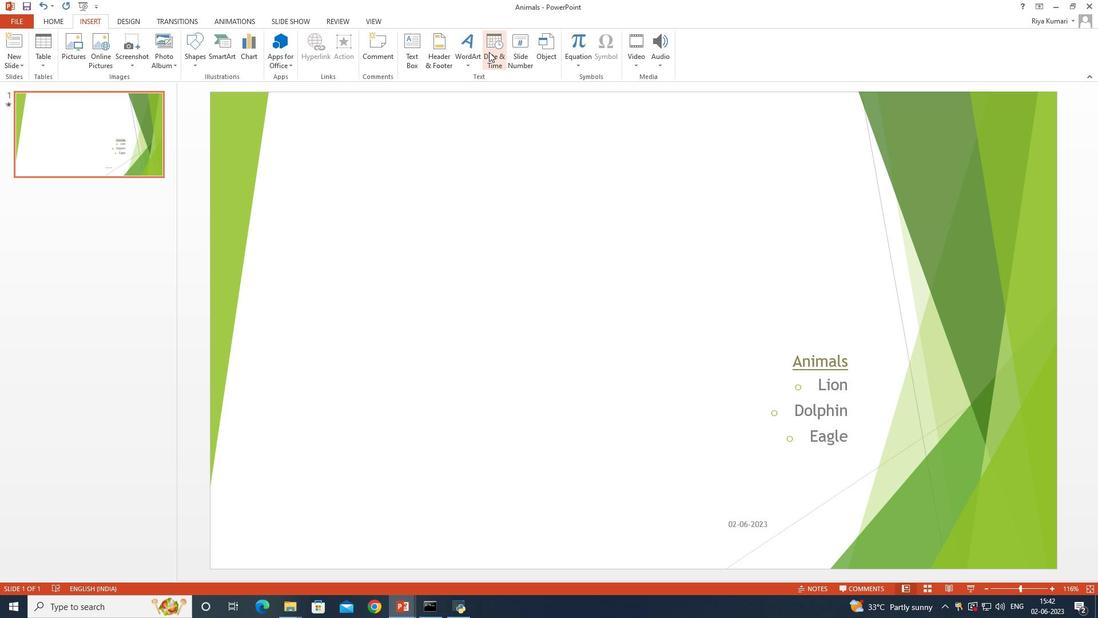 
Action: Mouse moved to (390, 318)
Screenshot: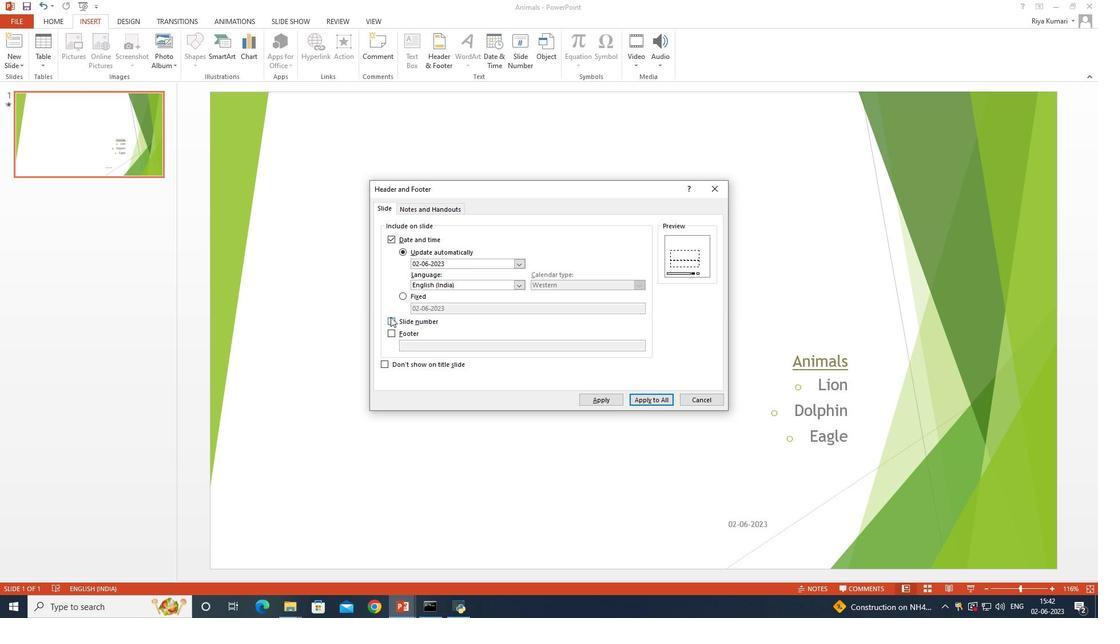 
Action: Mouse pressed left at (390, 318)
Screenshot: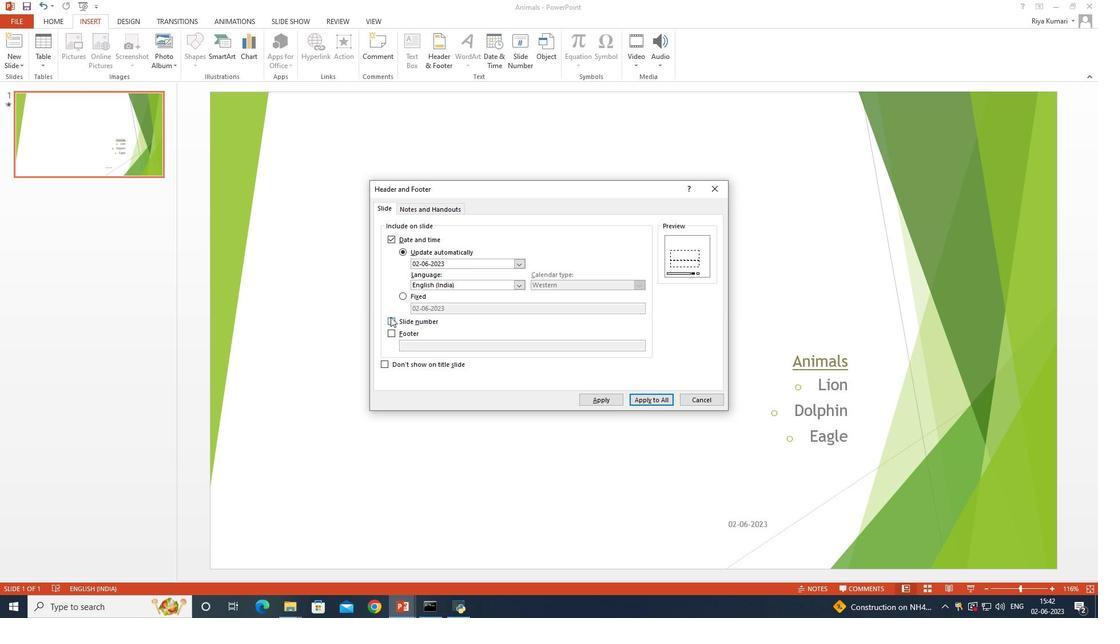 
Action: Mouse moved to (659, 398)
Screenshot: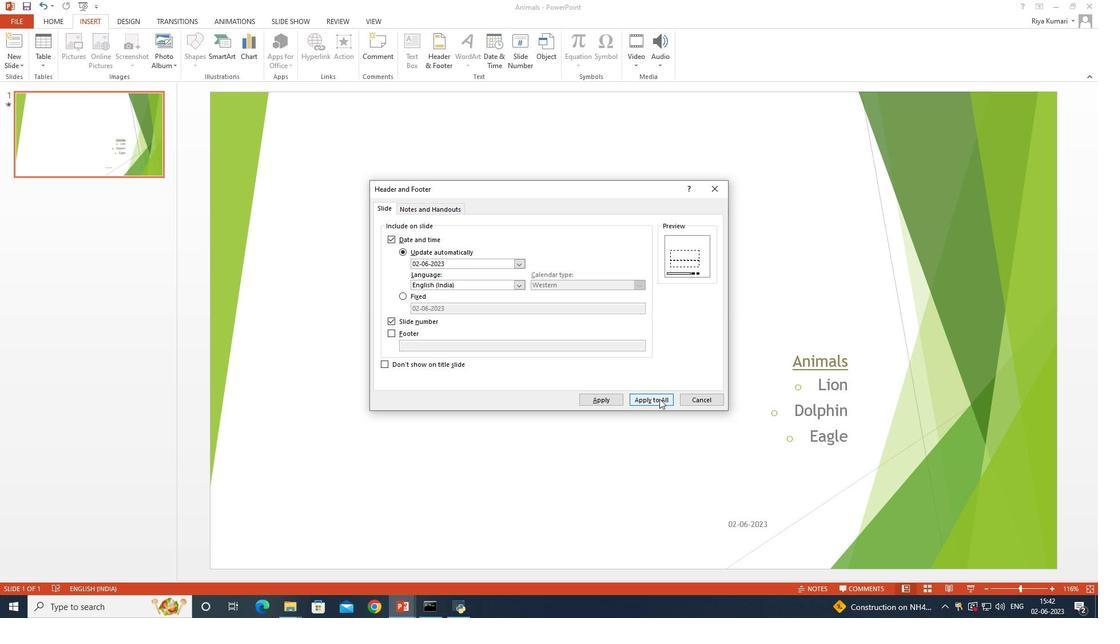
Action: Mouse pressed left at (659, 398)
Screenshot: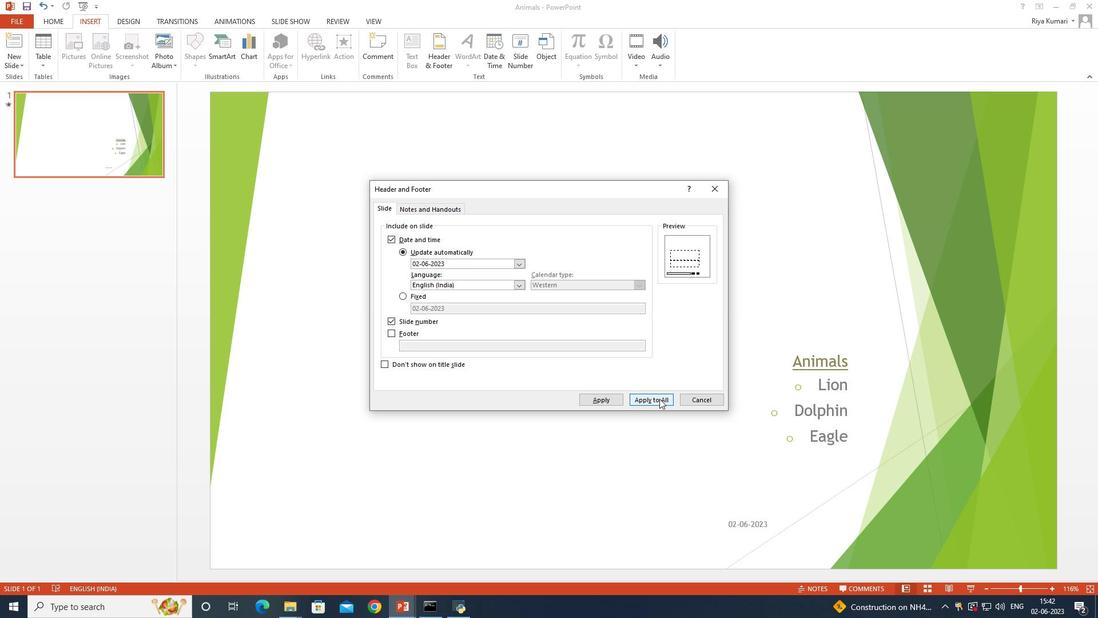 
Action: Mouse moved to (768, 521)
Screenshot: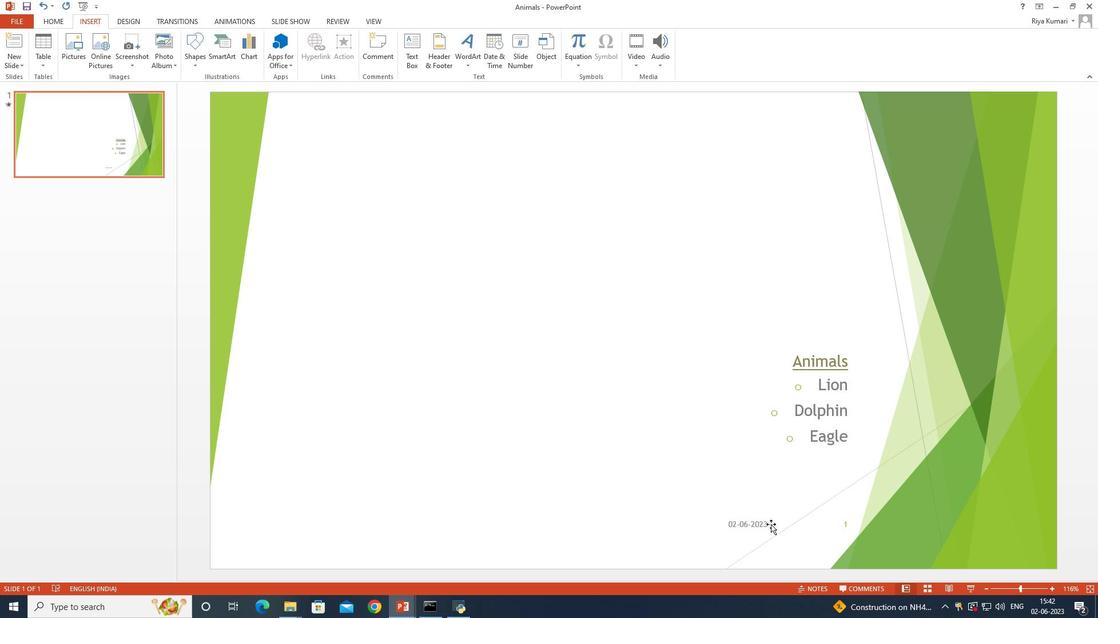 
Action: Mouse pressed left at (768, 521)
Screenshot: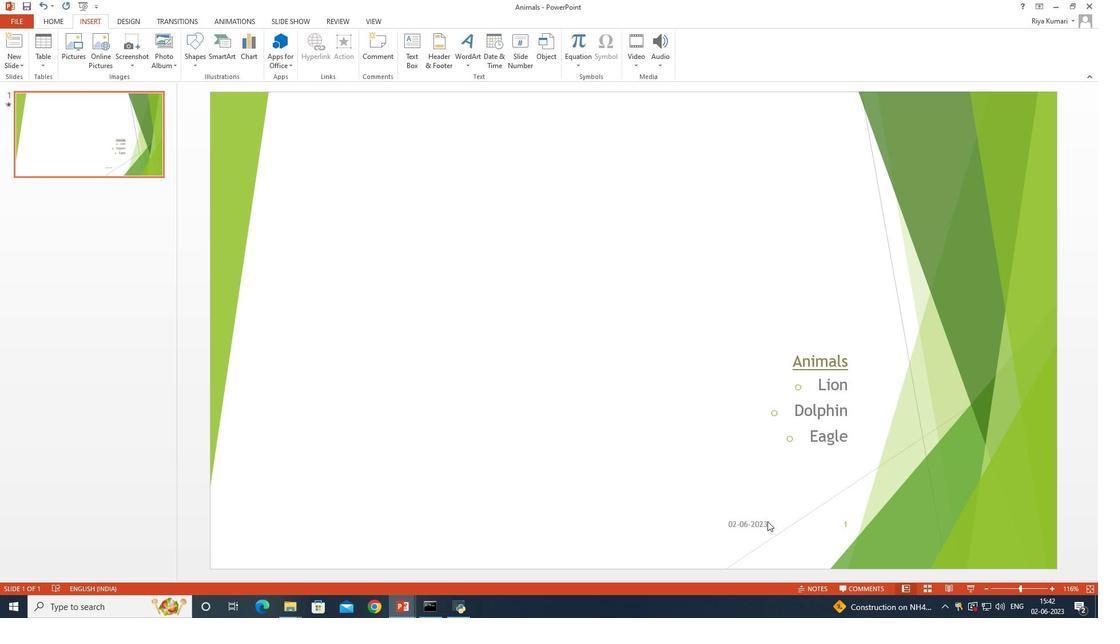 
Action: Mouse moved to (766, 524)
Screenshot: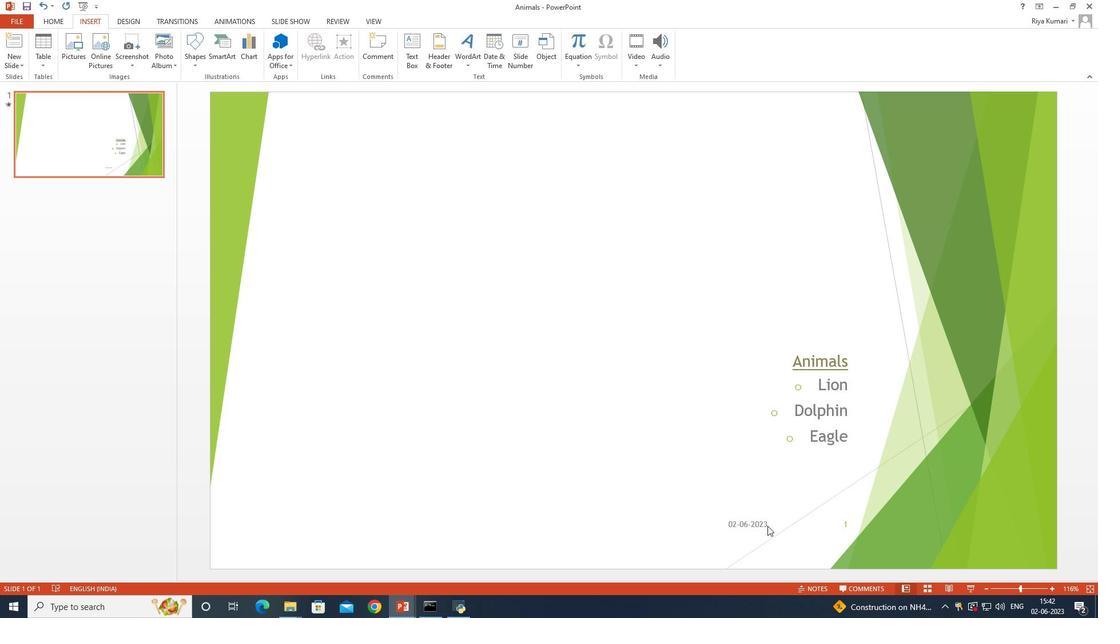
Action: Mouse pressed left at (766, 524)
Screenshot: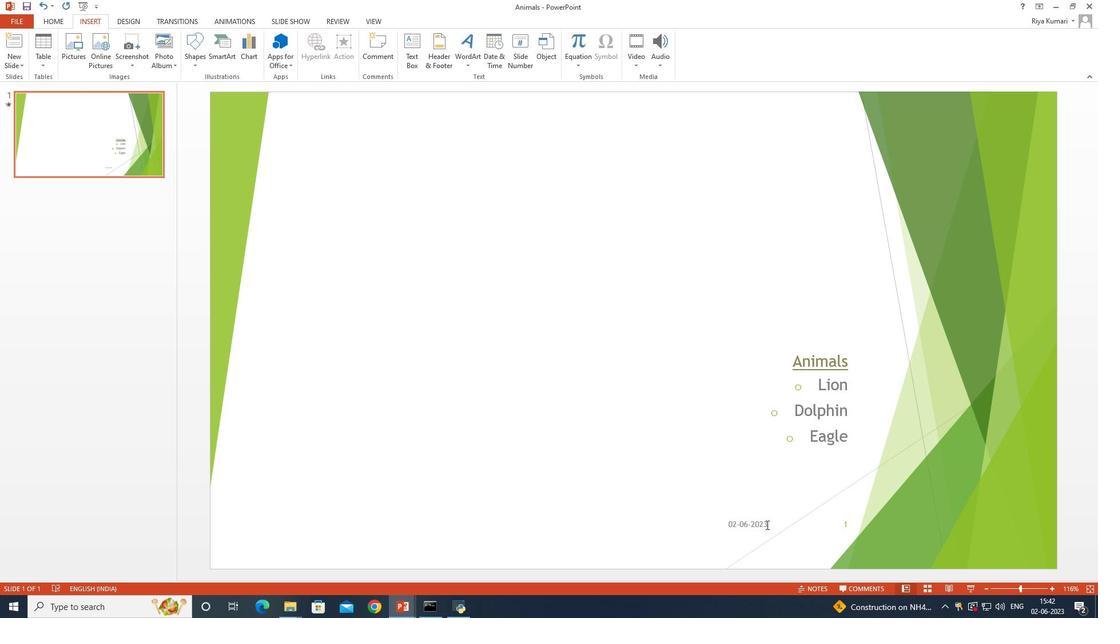 
Action: Mouse moved to (58, 23)
Screenshot: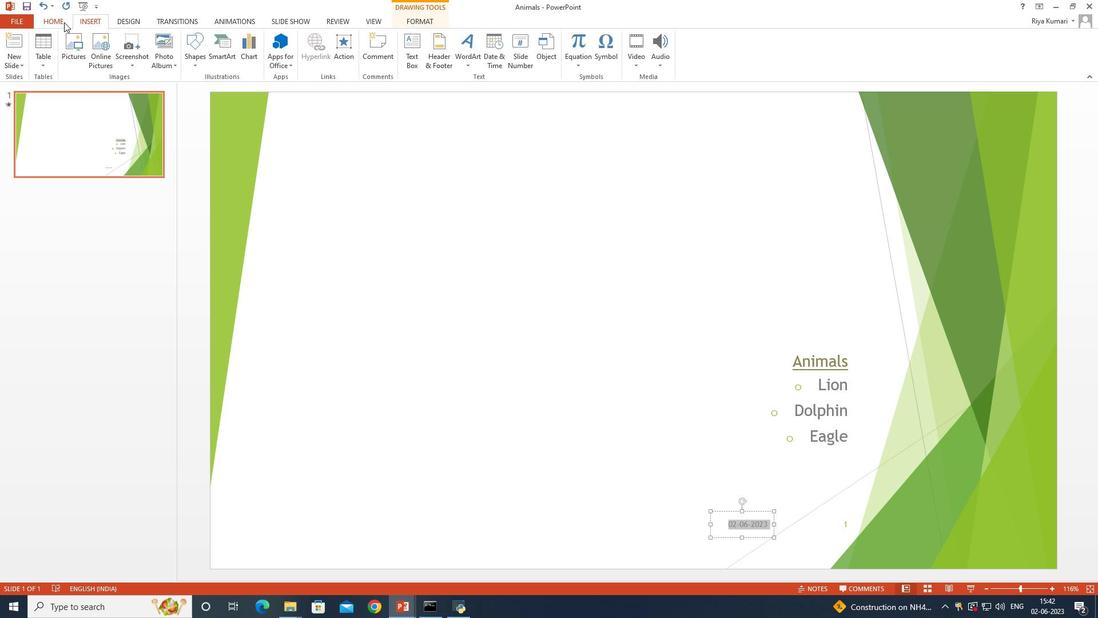
Action: Mouse pressed left at (58, 23)
Screenshot: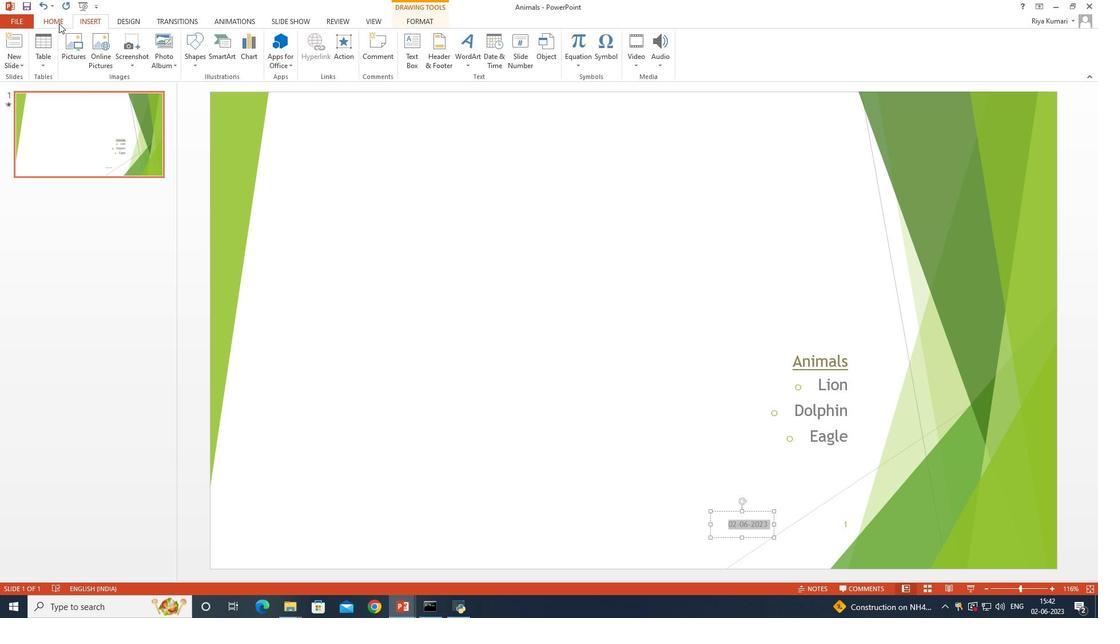 
Action: Mouse moved to (287, 58)
Screenshot: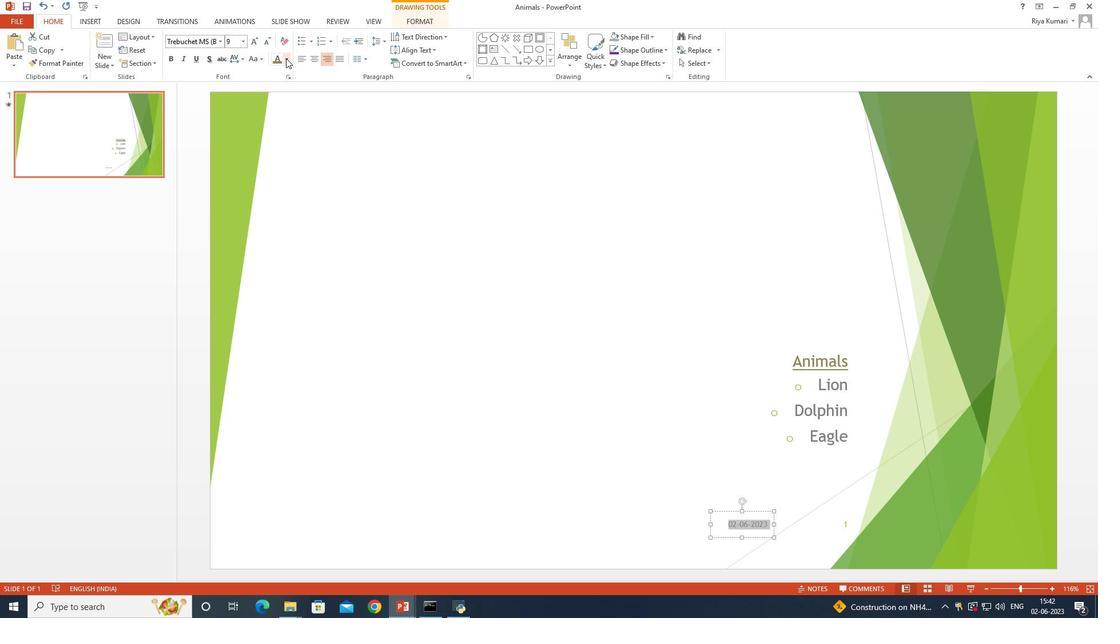 
Action: Mouse pressed left at (287, 58)
Screenshot: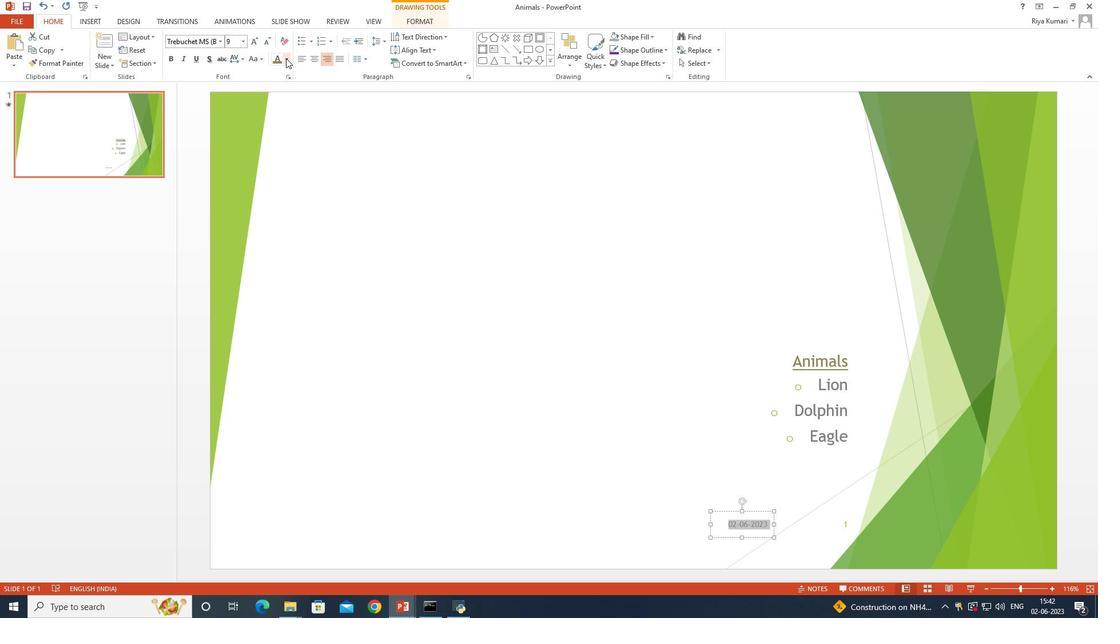 
Action: Mouse moved to (296, 149)
Screenshot: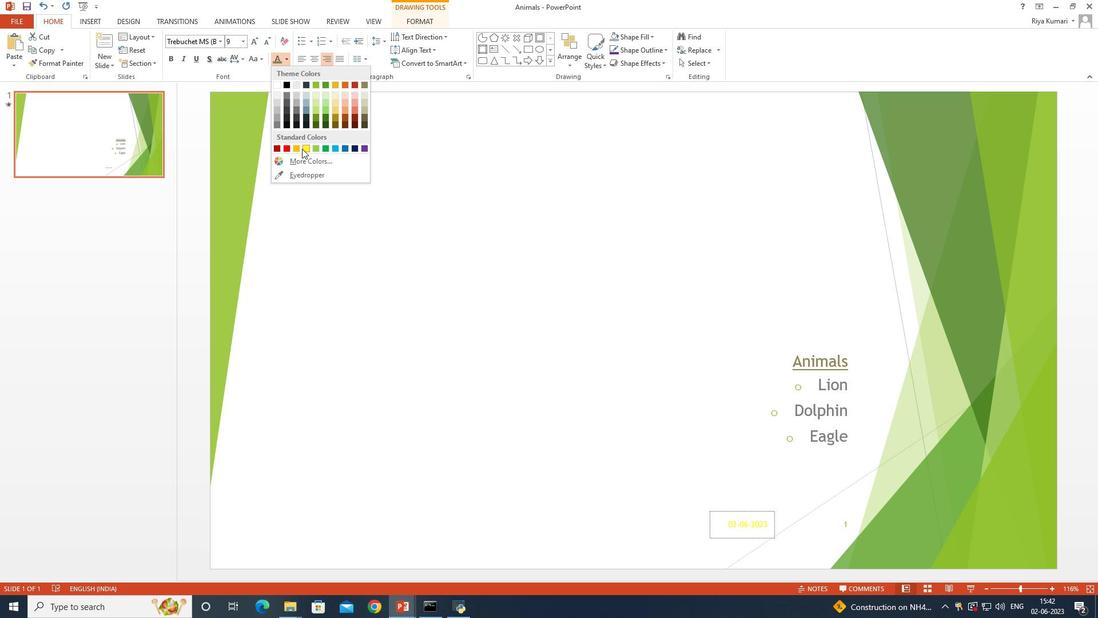 
Action: Mouse pressed left at (296, 149)
Screenshot: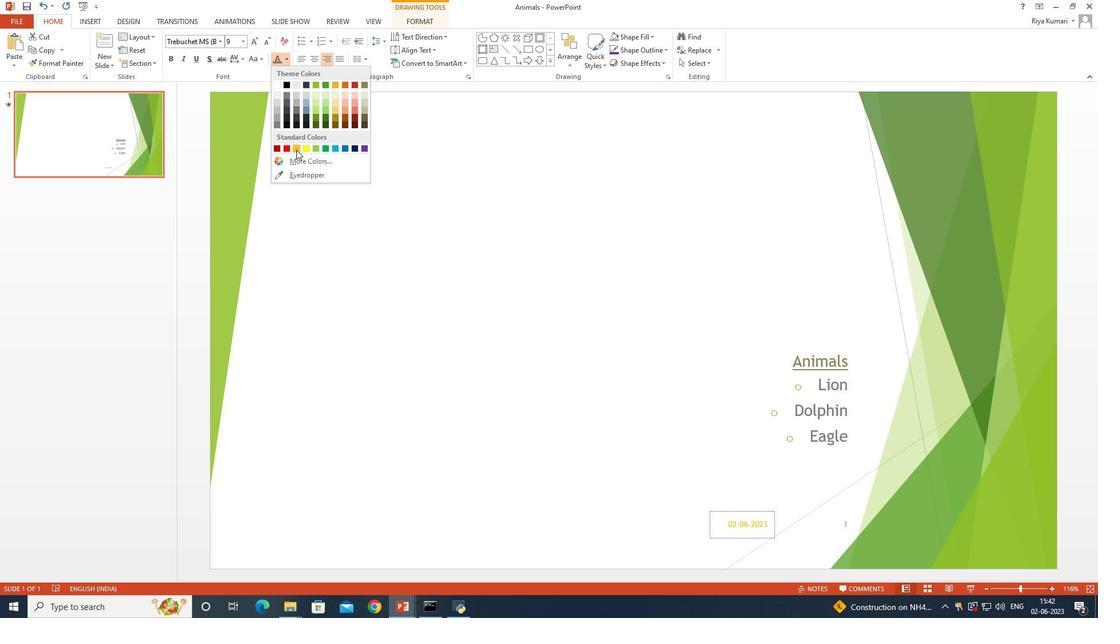 
Action: Mouse moved to (600, 213)
Screenshot: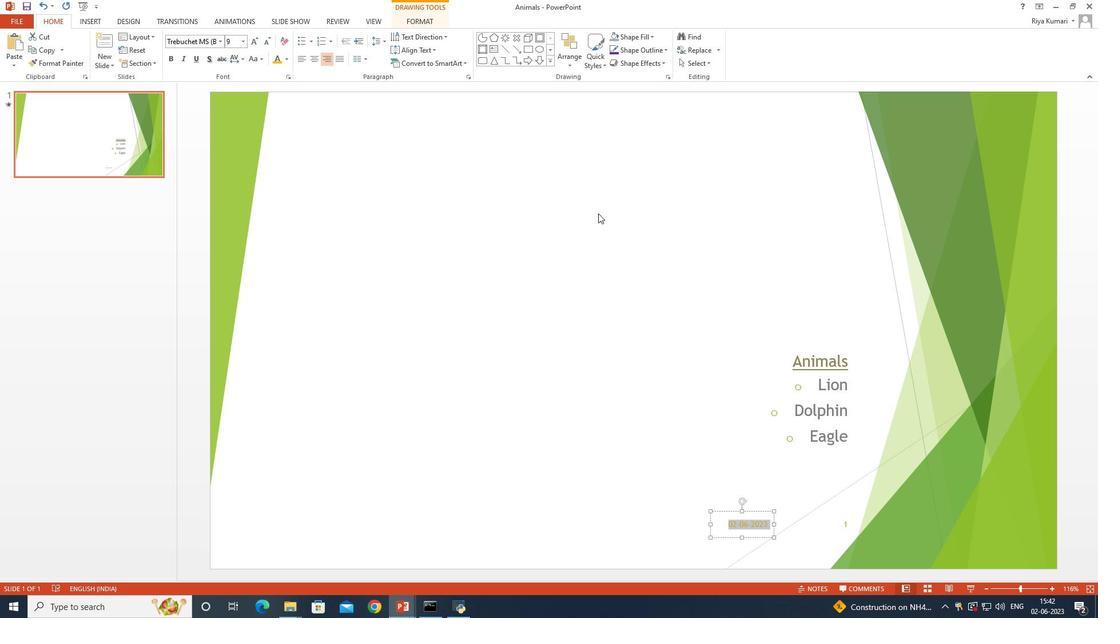 
Action: Mouse pressed left at (600, 213)
Screenshot: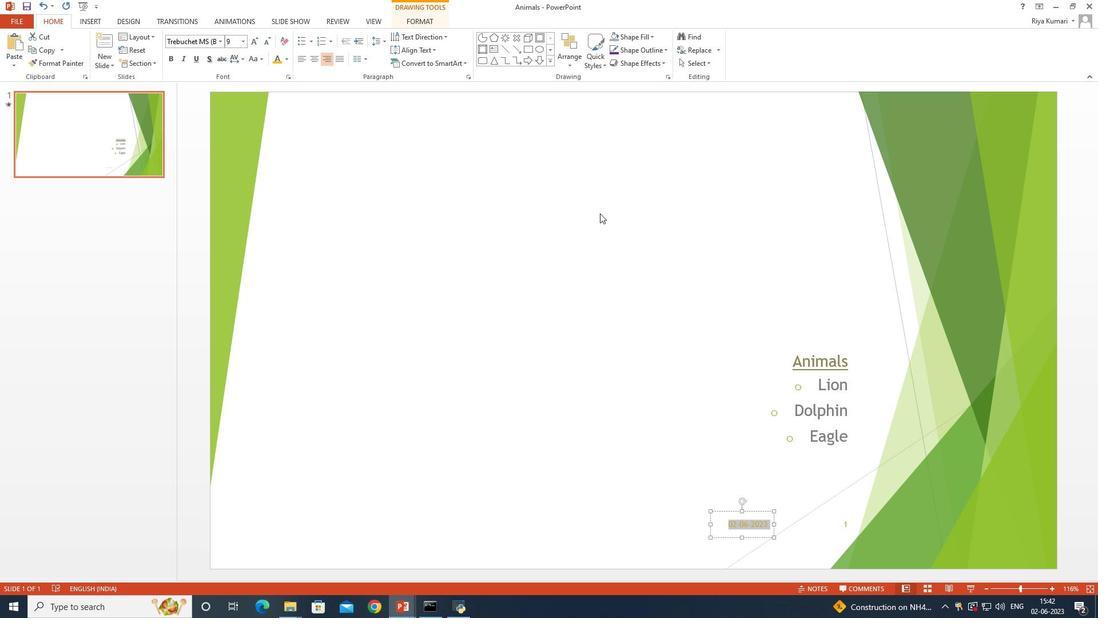 
Action: Mouse moved to (596, 216)
Screenshot: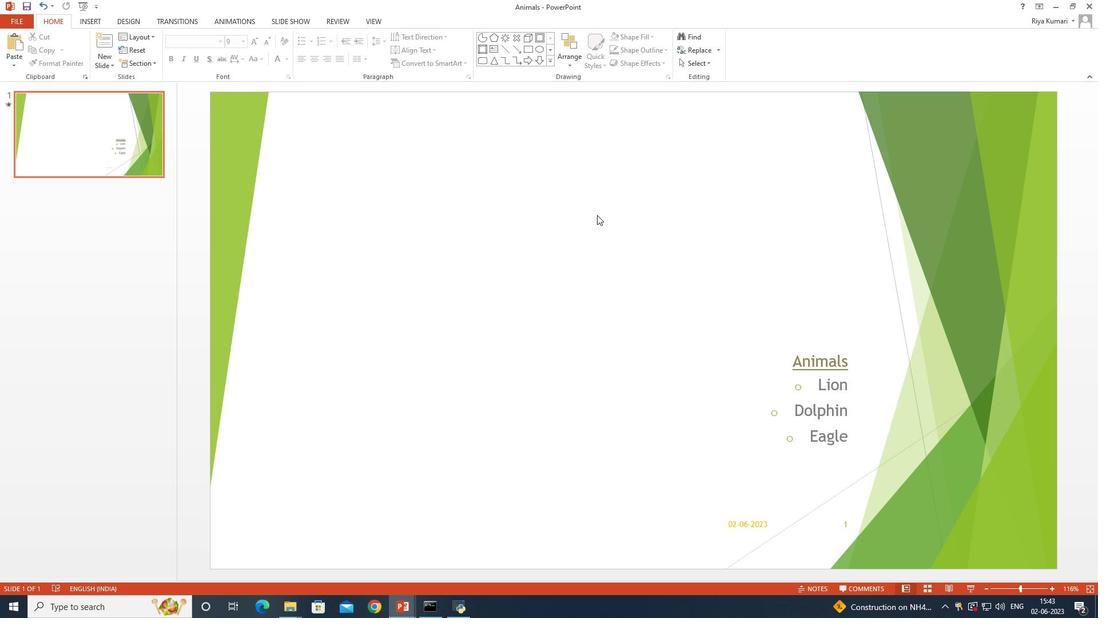 
